 Task: Look for space in Westmont, United States from 8th August, 2023 to 15th August, 2023 for 9 adults in price range Rs.10000 to Rs.14000. Place can be shared room with 5 bedrooms having 9 beds and 5 bathrooms. Property type can be house, flat, guest house. Amenities needed are: wifi, TV, free parkinig on premises, gym, breakfast. Booking option can be shelf check-in. Required host language is English.
Action: Mouse moved to (440, 100)
Screenshot: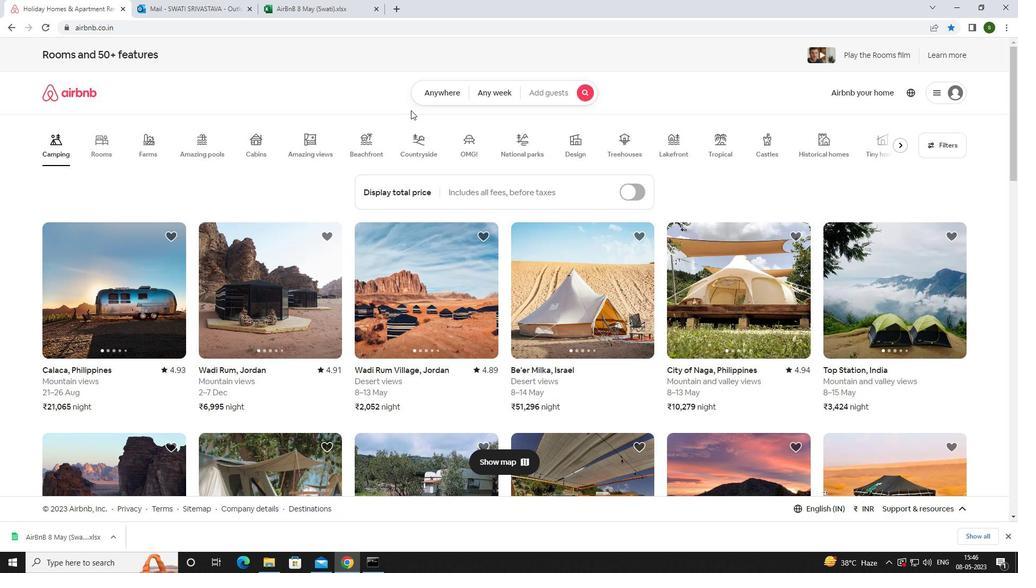 
Action: Mouse pressed left at (440, 100)
Screenshot: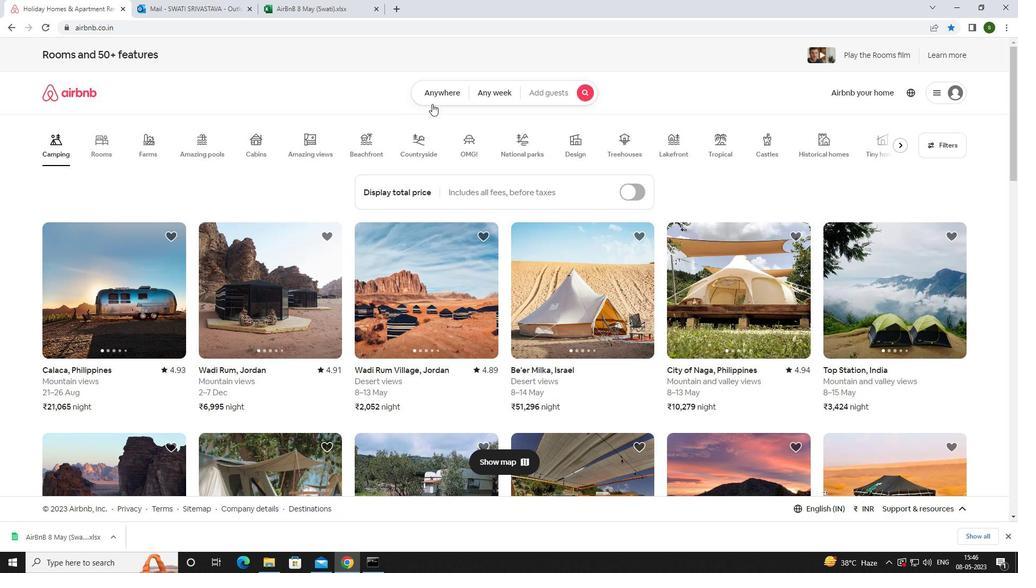 
Action: Mouse moved to (396, 132)
Screenshot: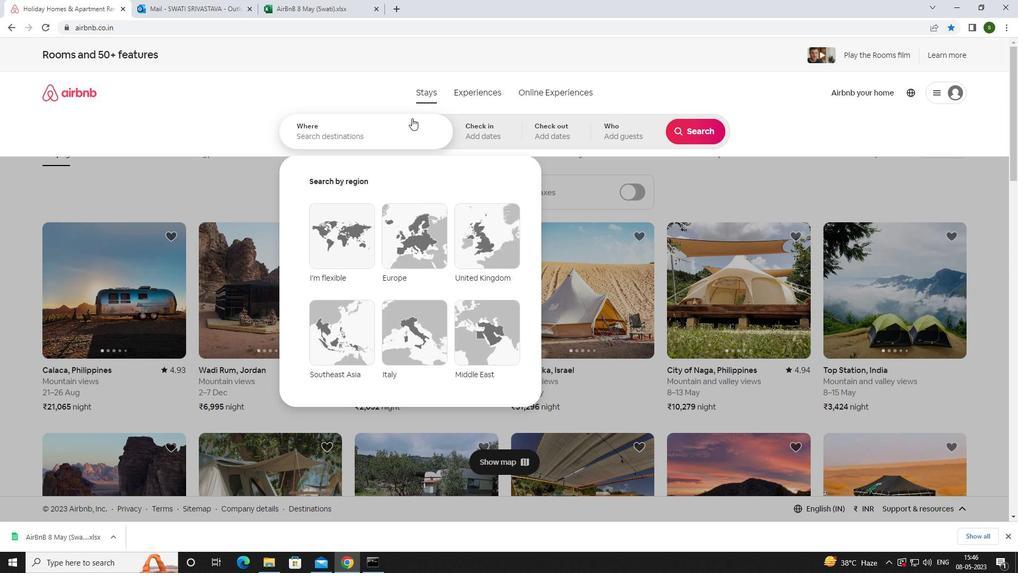 
Action: Mouse pressed left at (396, 132)
Screenshot: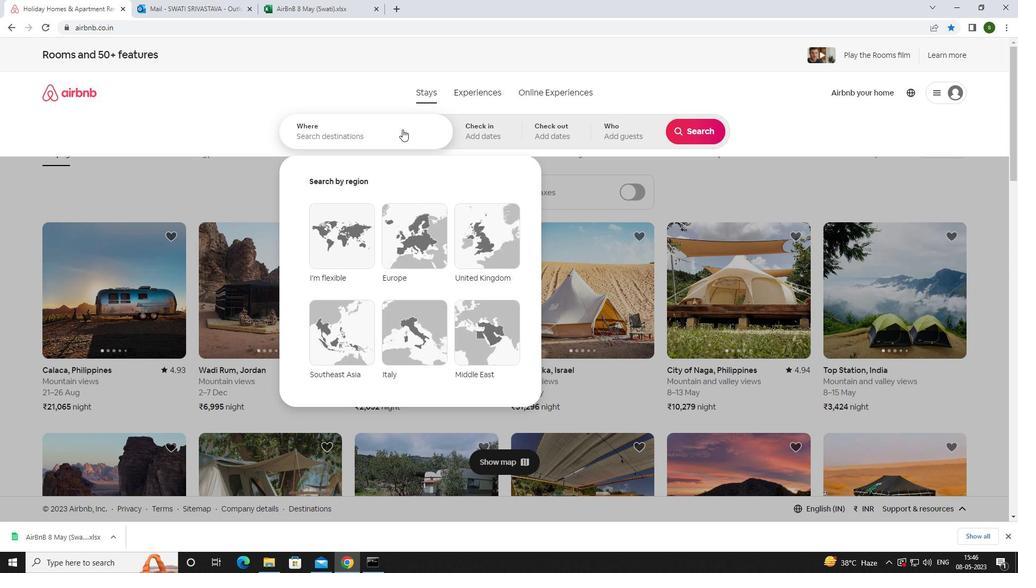 
Action: Key pressed <Key.caps_lock>w<Key.caps_lock>estmont,<Key.space><Key.caps_lock>u<Key.caps_lock>nited<Key.space><Key.caps_lock>s<Key.caps_lock>tates<Key.enter>
Screenshot: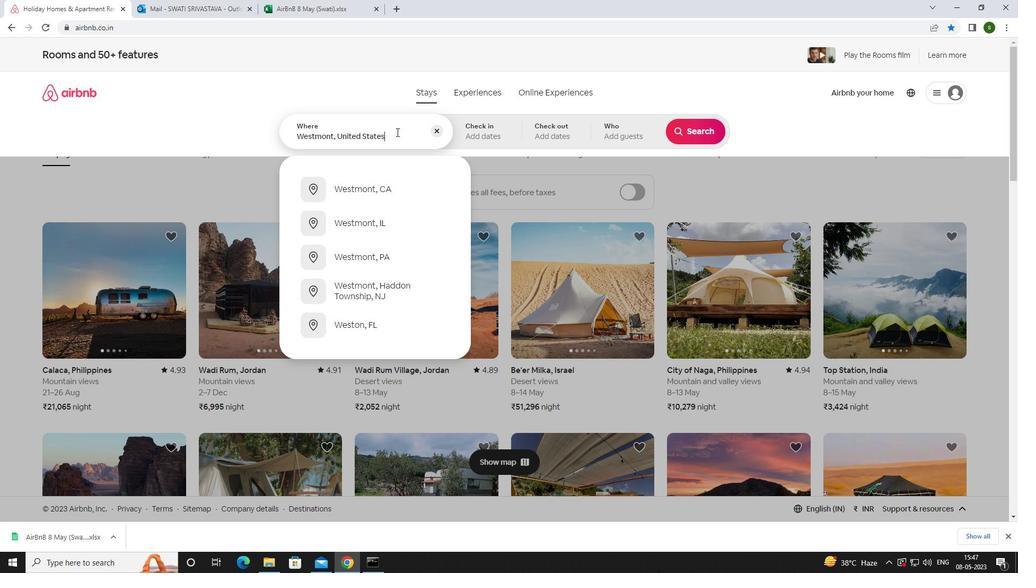 
Action: Mouse moved to (693, 218)
Screenshot: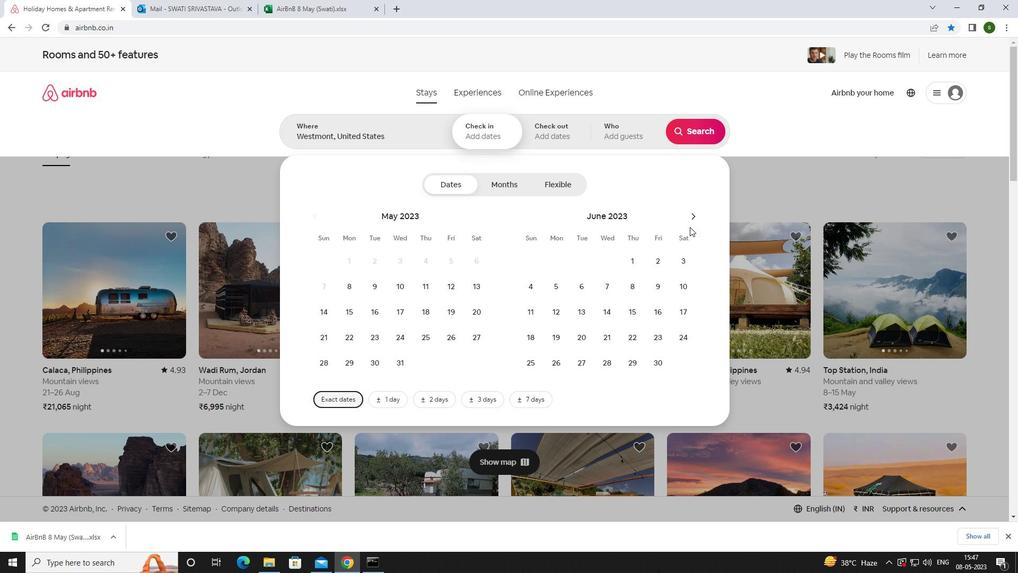 
Action: Mouse pressed left at (693, 218)
Screenshot: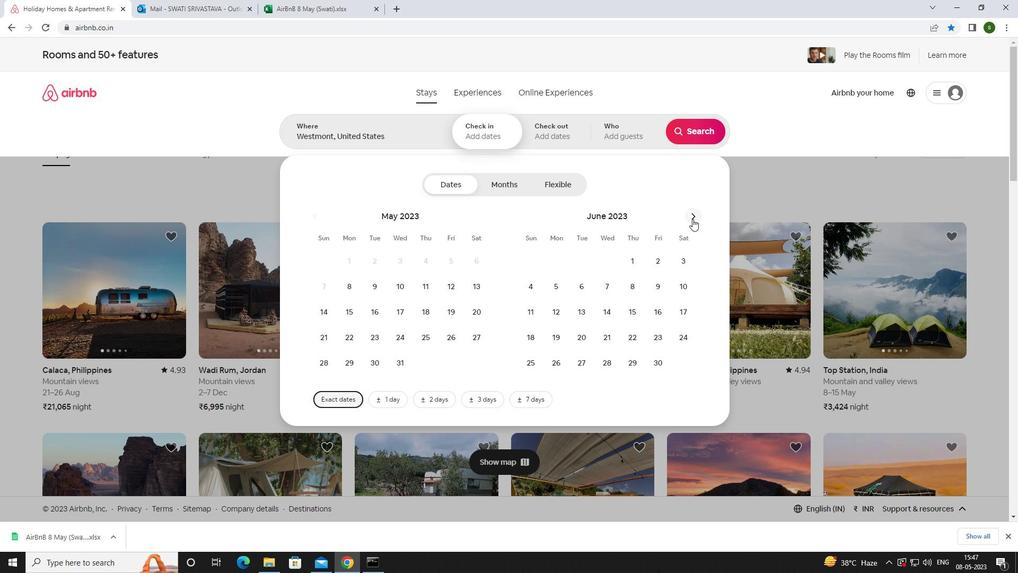 
Action: Mouse pressed left at (693, 218)
Screenshot: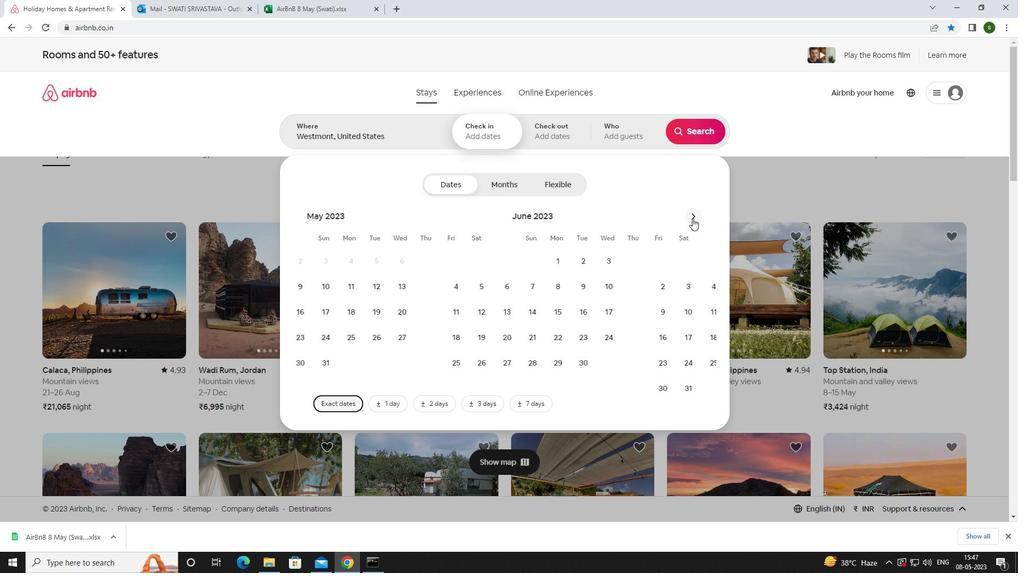 
Action: Mouse moved to (587, 289)
Screenshot: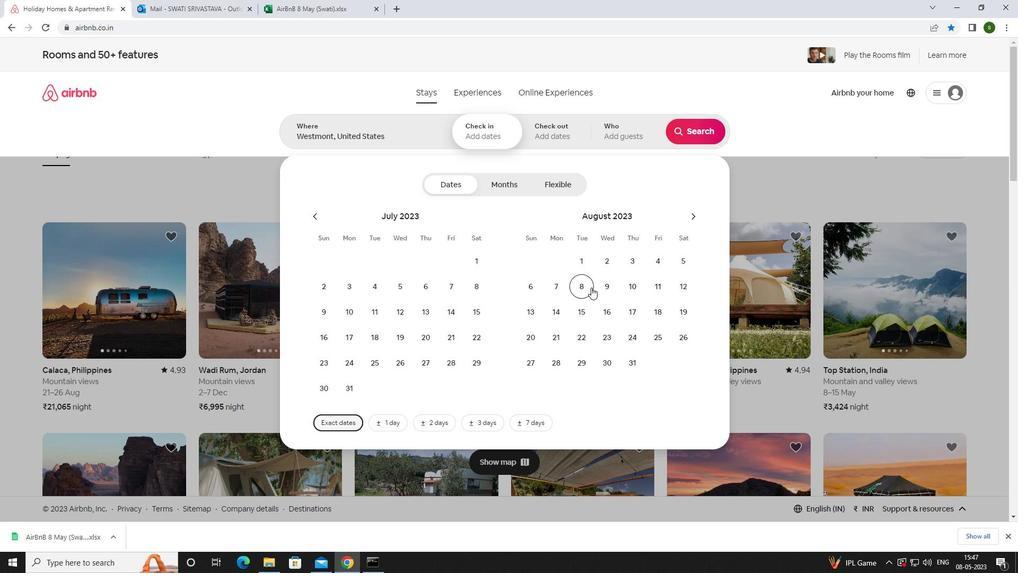 
Action: Mouse pressed left at (587, 289)
Screenshot: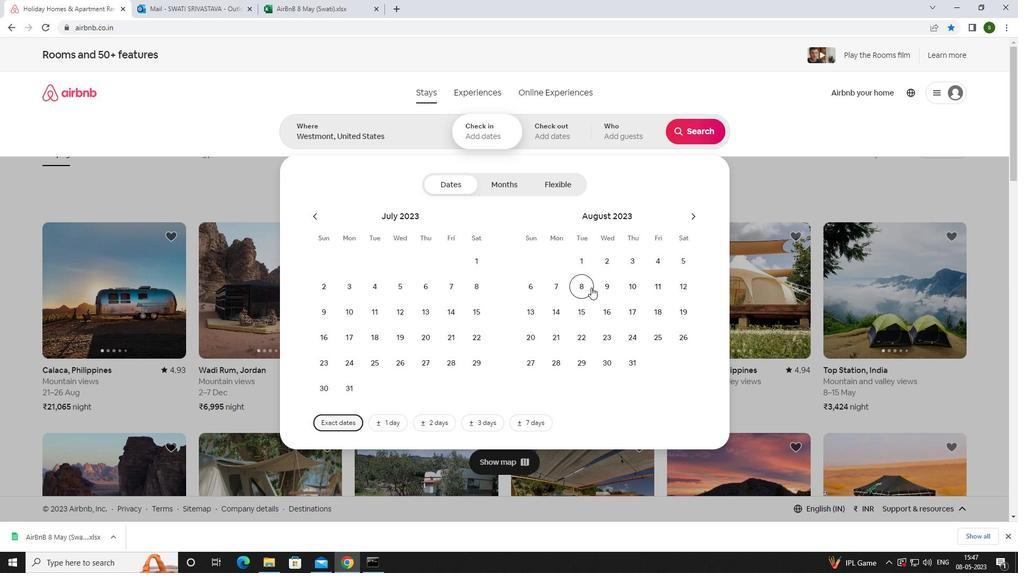 
Action: Mouse moved to (583, 313)
Screenshot: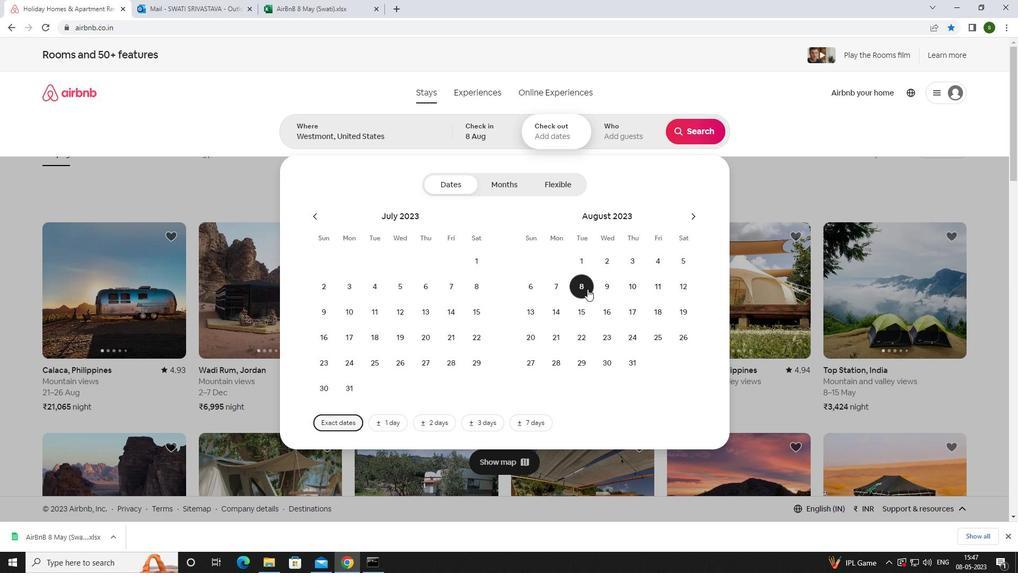 
Action: Mouse pressed left at (583, 313)
Screenshot: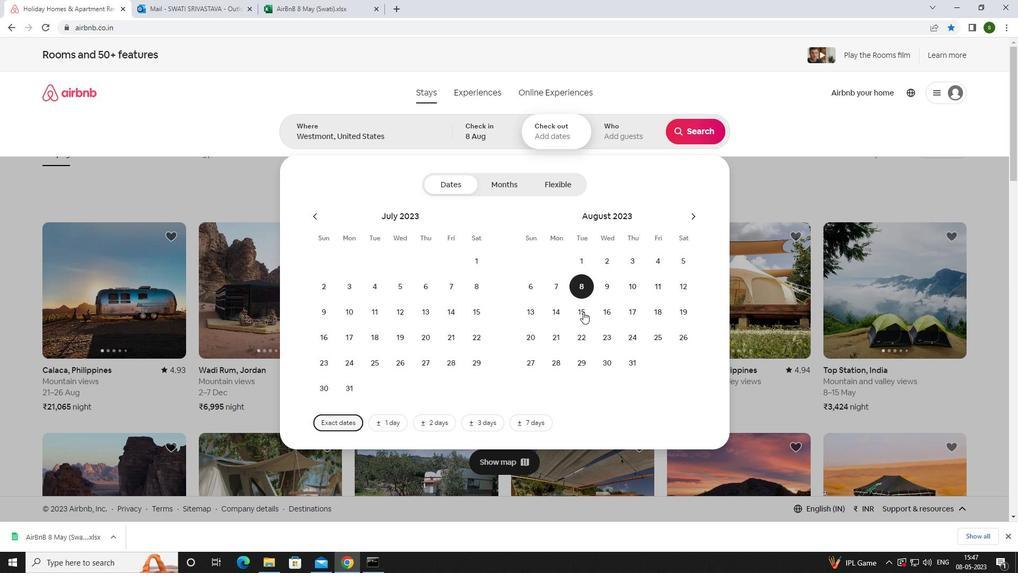 
Action: Mouse moved to (617, 132)
Screenshot: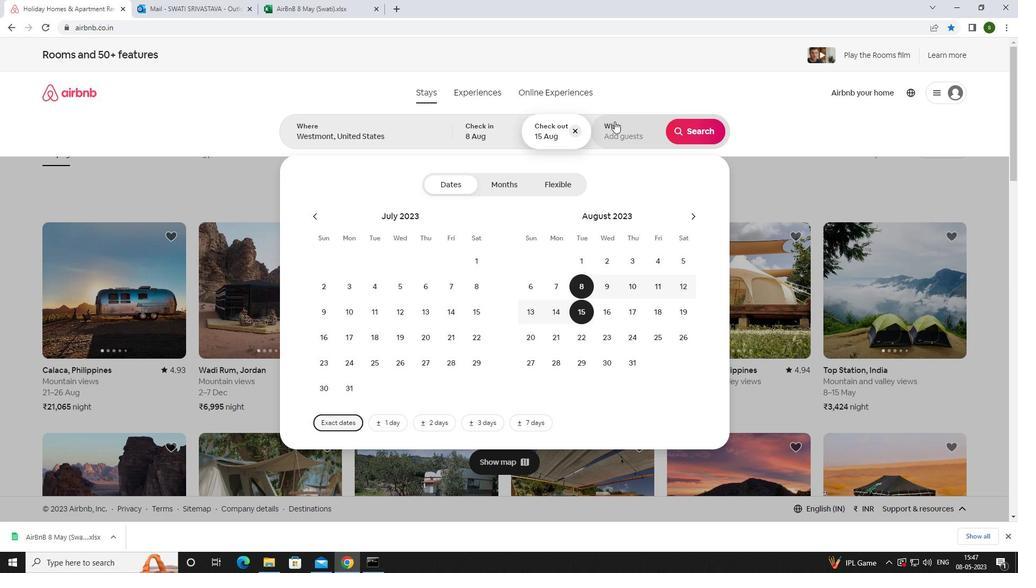 
Action: Mouse pressed left at (617, 132)
Screenshot: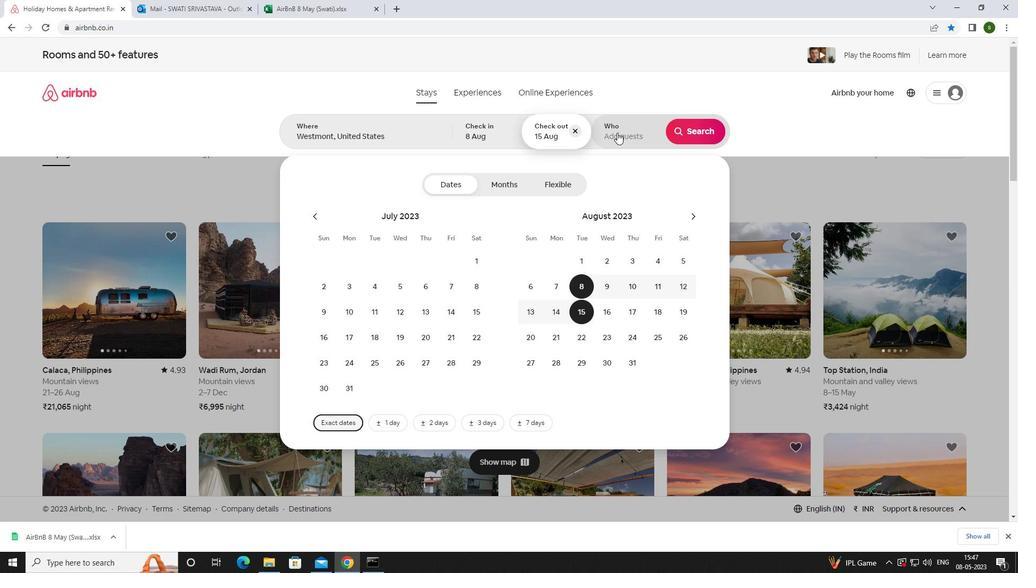
Action: Mouse moved to (702, 187)
Screenshot: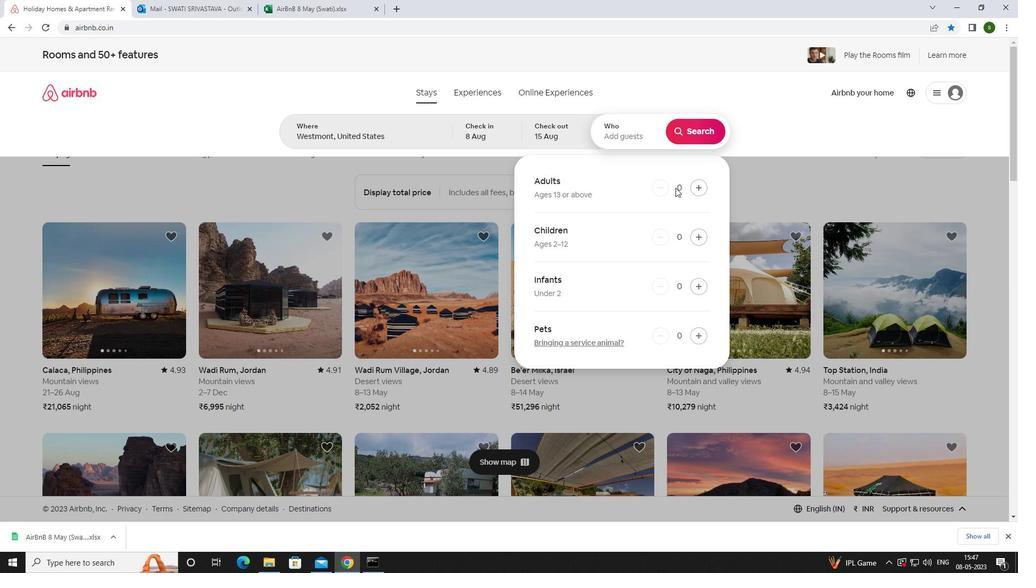 
Action: Mouse pressed left at (702, 187)
Screenshot: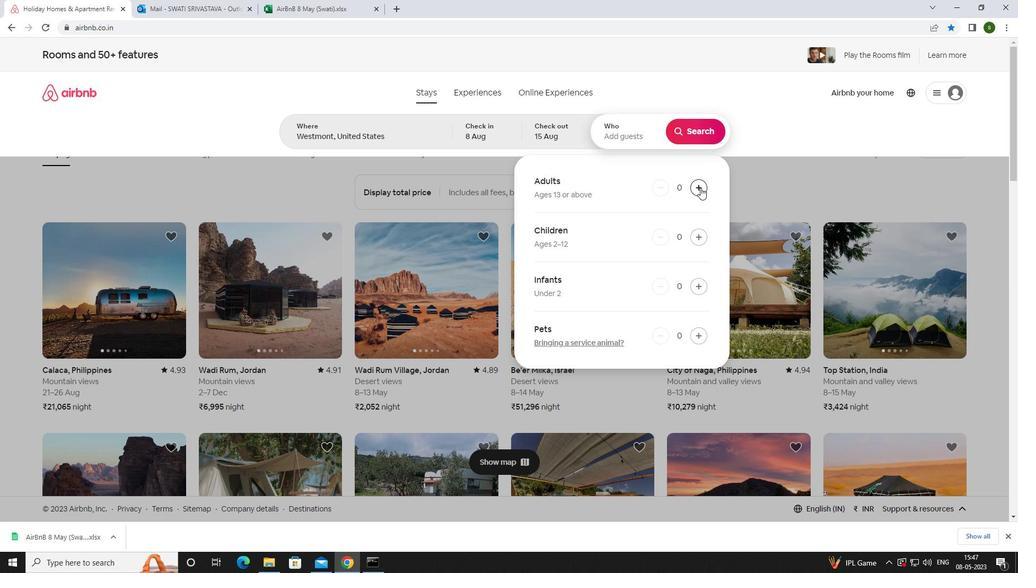 
Action: Mouse pressed left at (702, 187)
Screenshot: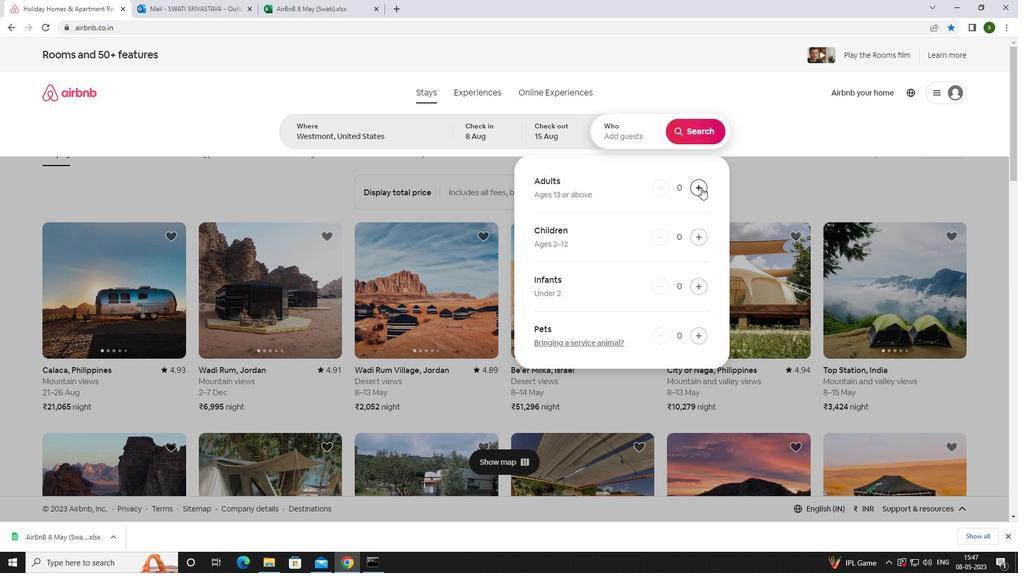 
Action: Mouse pressed left at (702, 187)
Screenshot: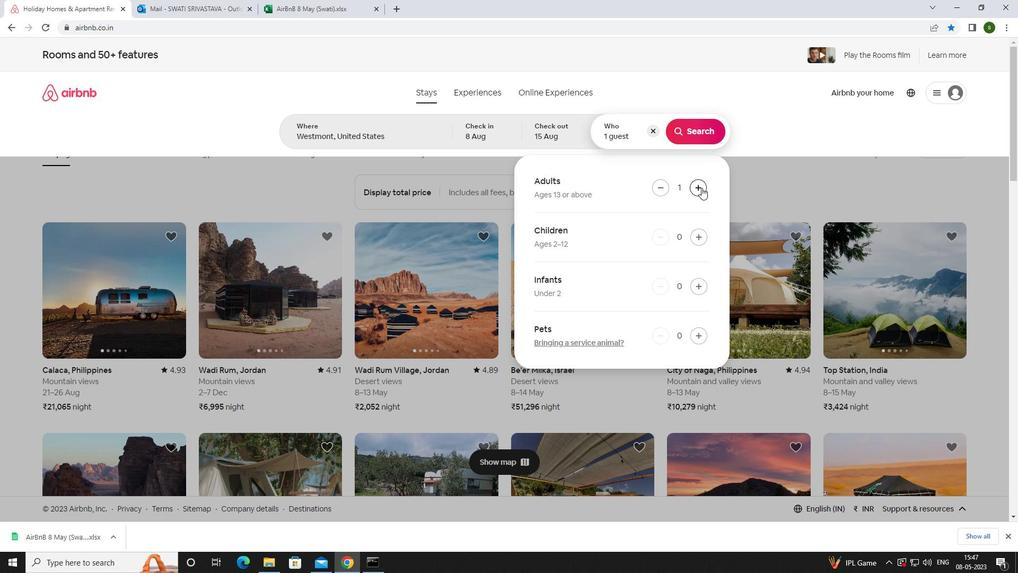 
Action: Mouse pressed left at (702, 187)
Screenshot: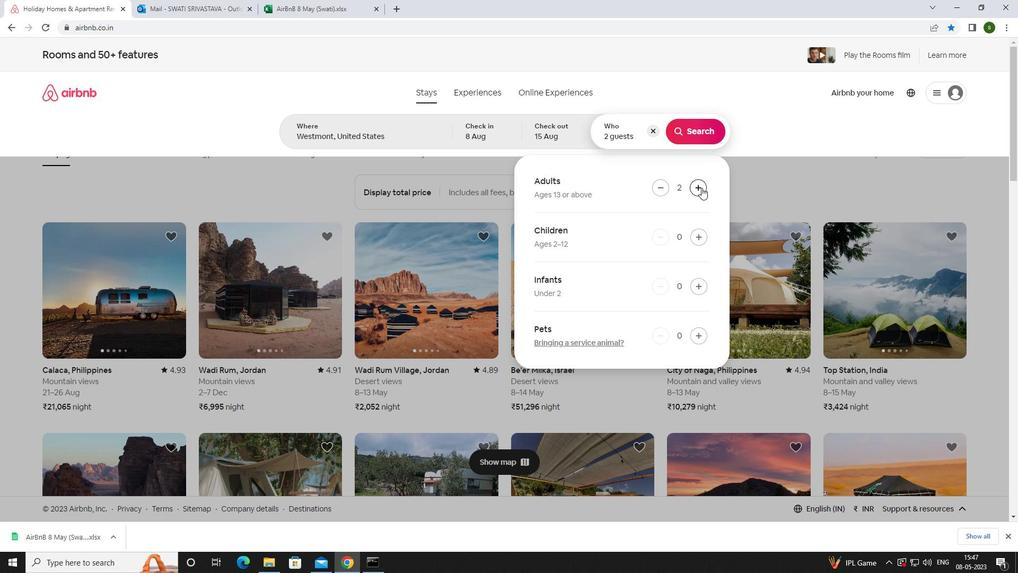 
Action: Mouse pressed left at (702, 187)
Screenshot: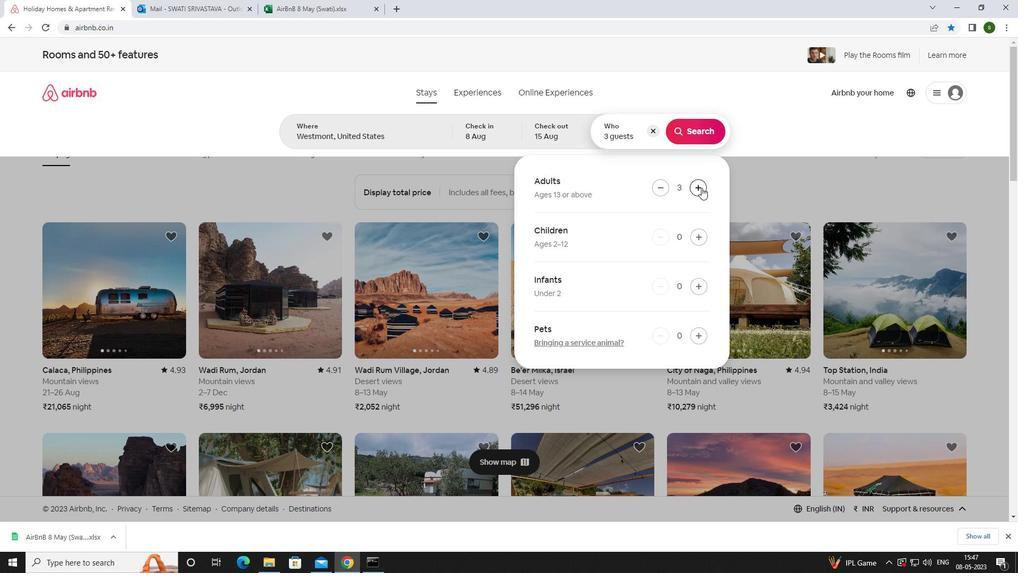 
Action: Mouse pressed left at (702, 187)
Screenshot: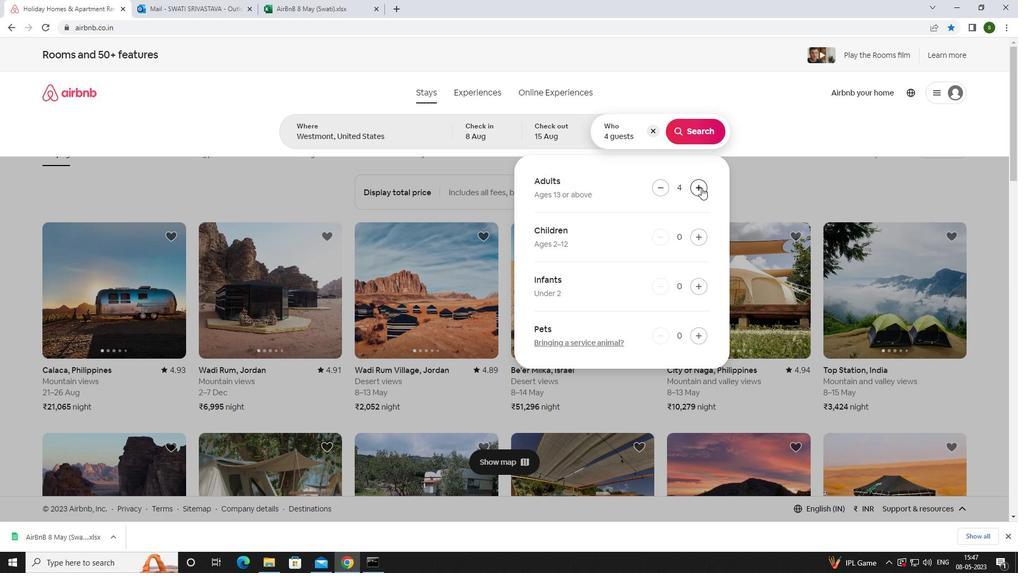 
Action: Mouse pressed left at (702, 187)
Screenshot: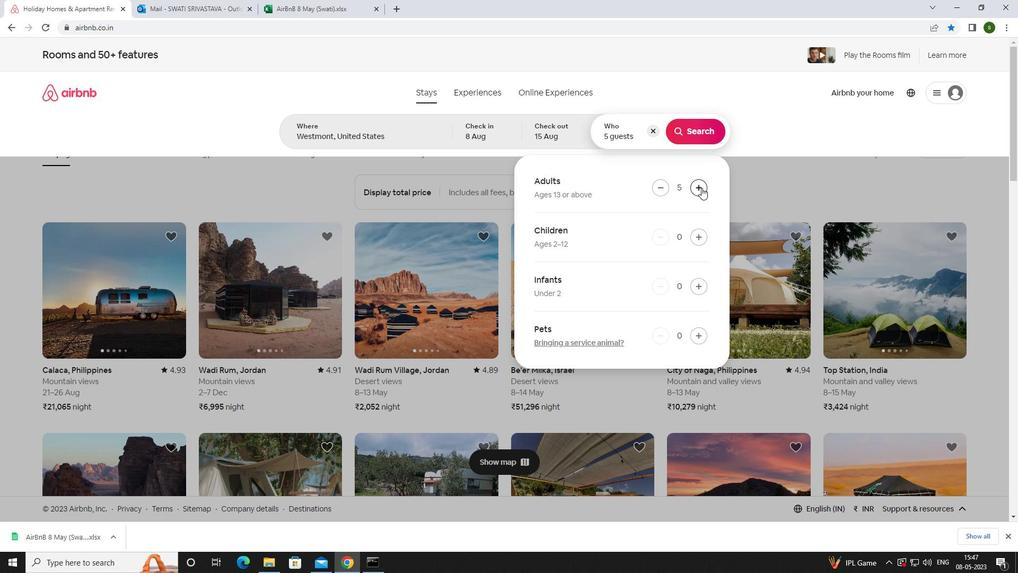 
Action: Mouse pressed left at (702, 187)
Screenshot: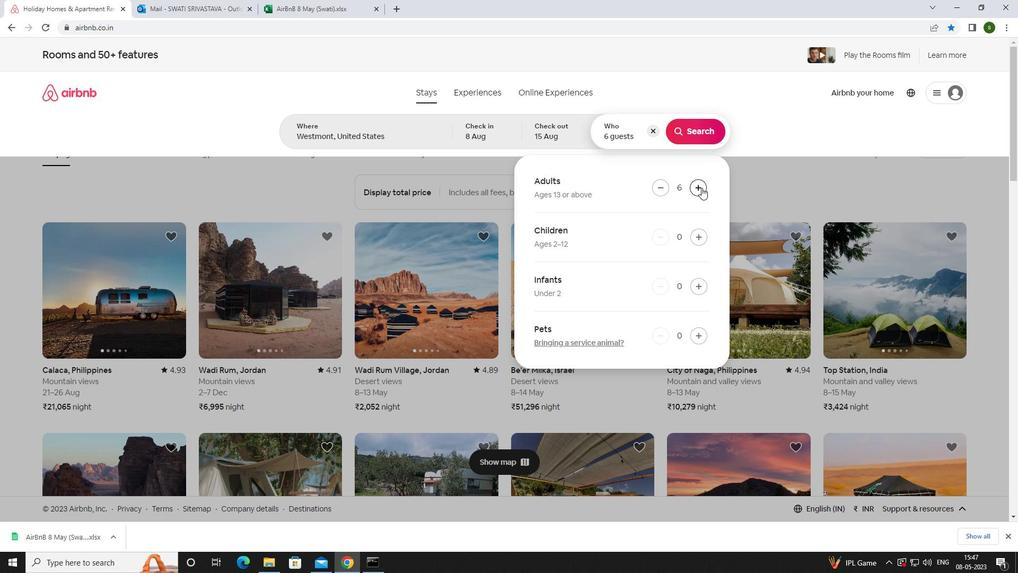 
Action: Mouse pressed left at (702, 187)
Screenshot: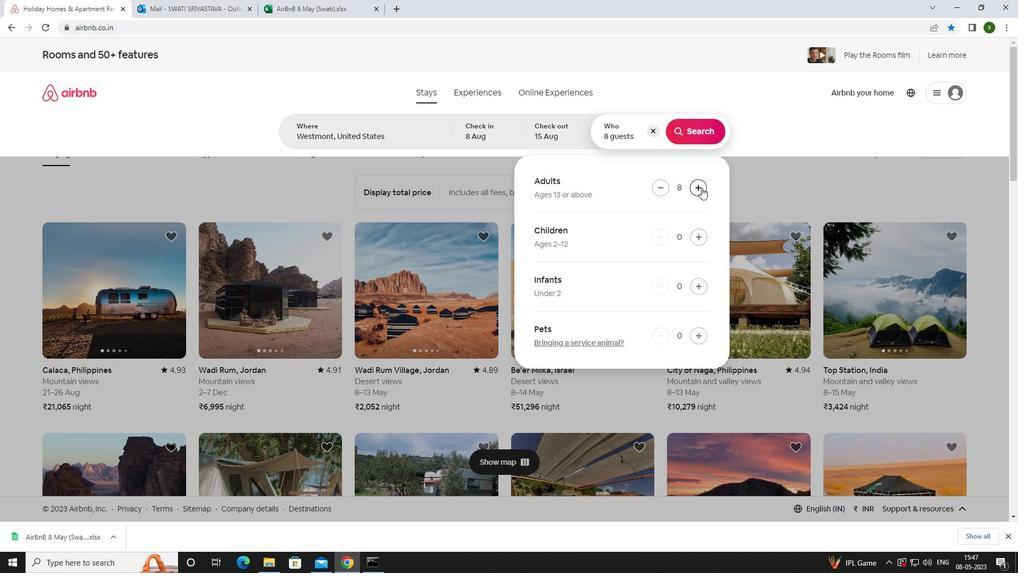 
Action: Mouse moved to (695, 124)
Screenshot: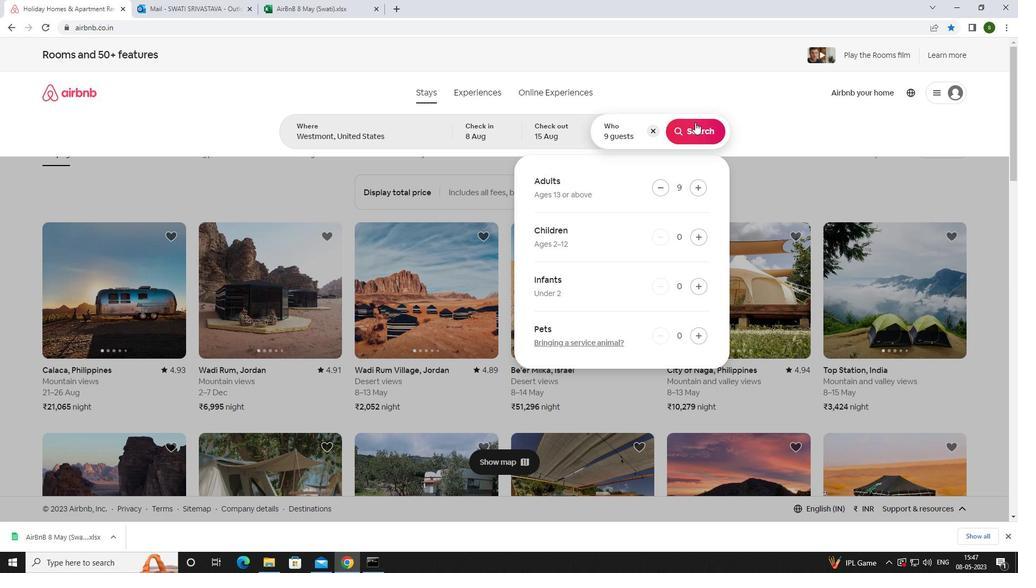 
Action: Mouse pressed left at (695, 124)
Screenshot: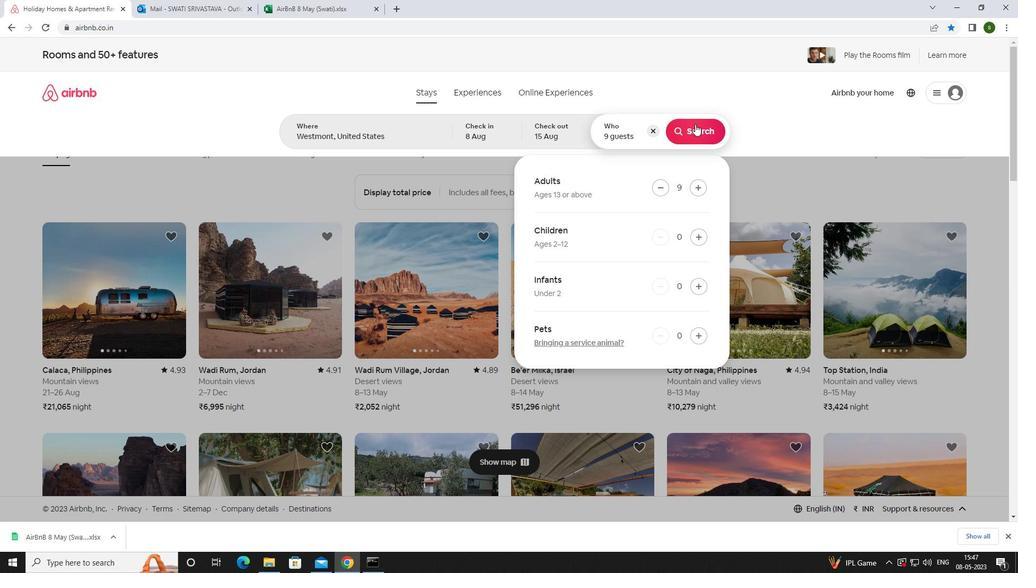 
Action: Mouse moved to (948, 104)
Screenshot: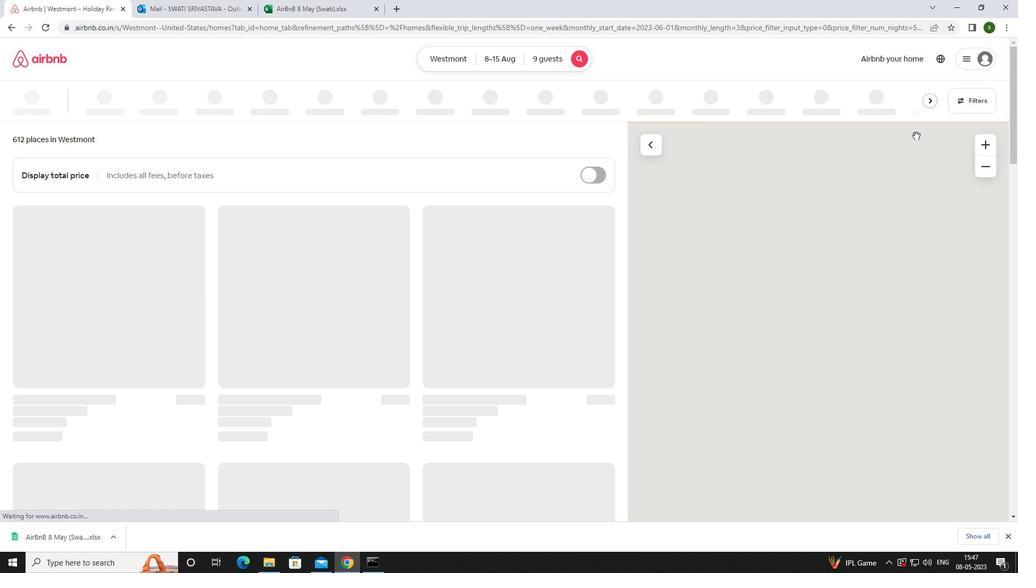 
Action: Mouse pressed left at (948, 104)
Screenshot: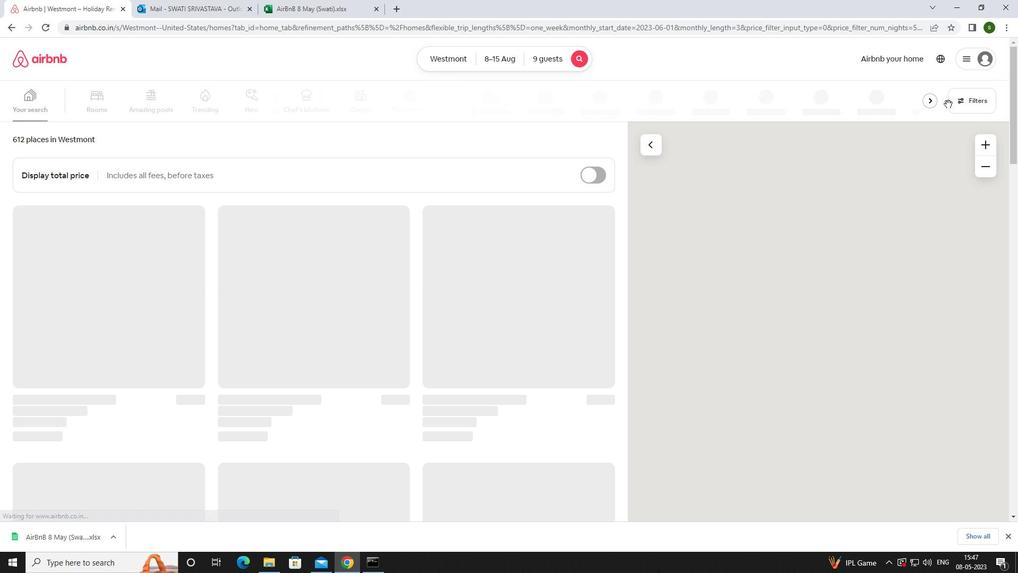 
Action: Mouse moved to (434, 355)
Screenshot: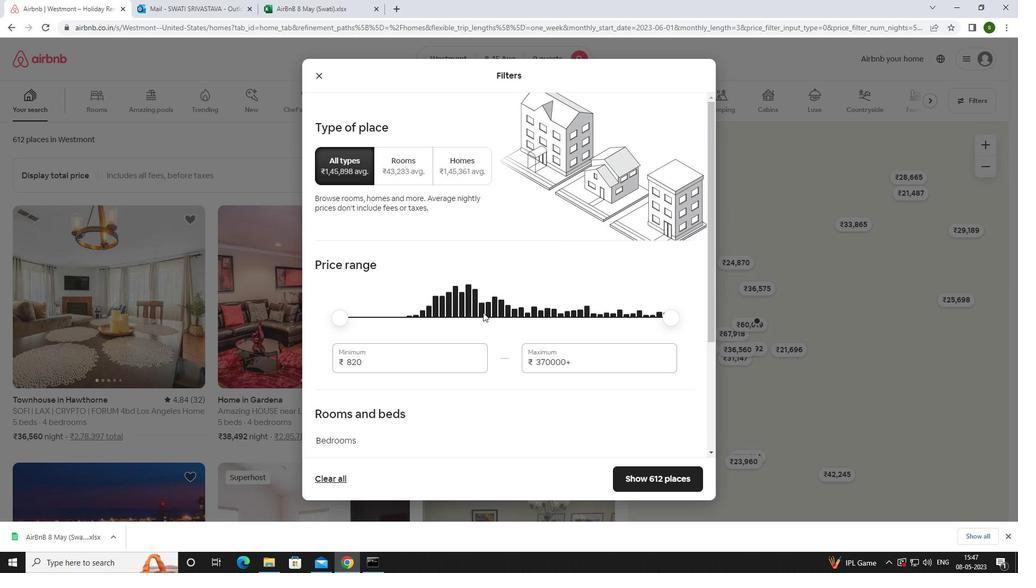 
Action: Mouse pressed left at (434, 355)
Screenshot: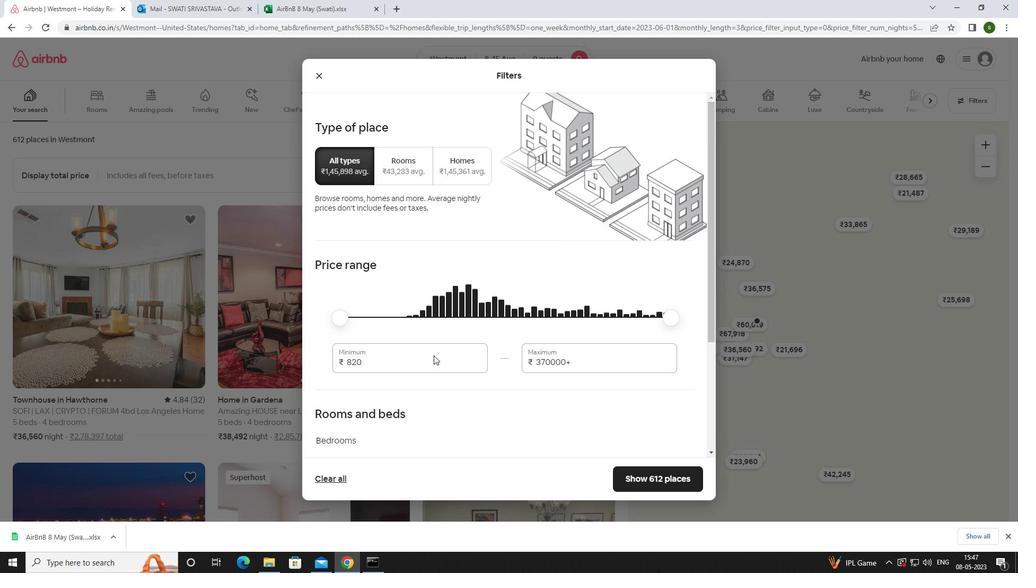 
Action: Key pressed <Key.backspace><Key.backspace><Key.backspace><Key.backspace>10000
Screenshot: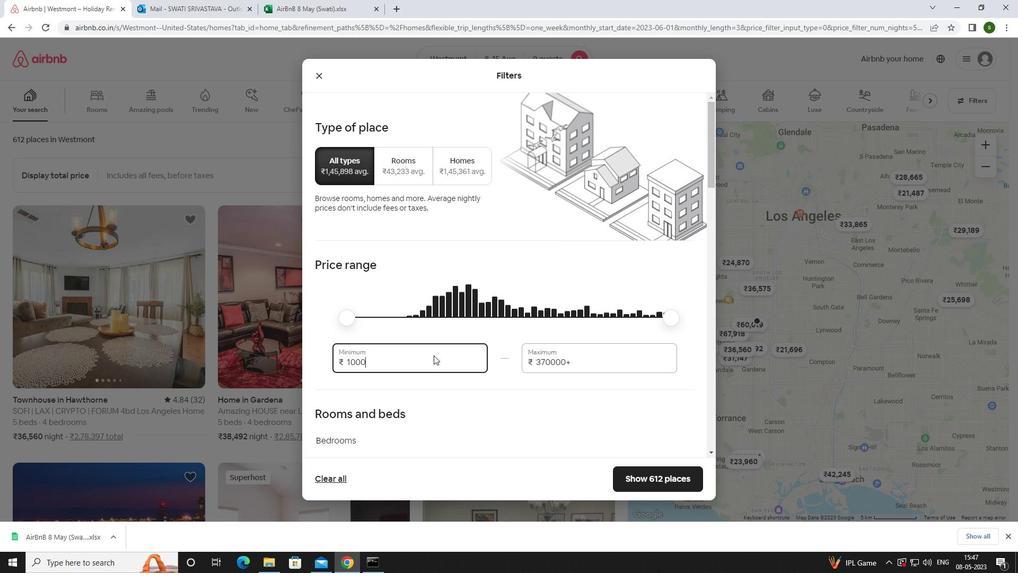 
Action: Mouse moved to (595, 356)
Screenshot: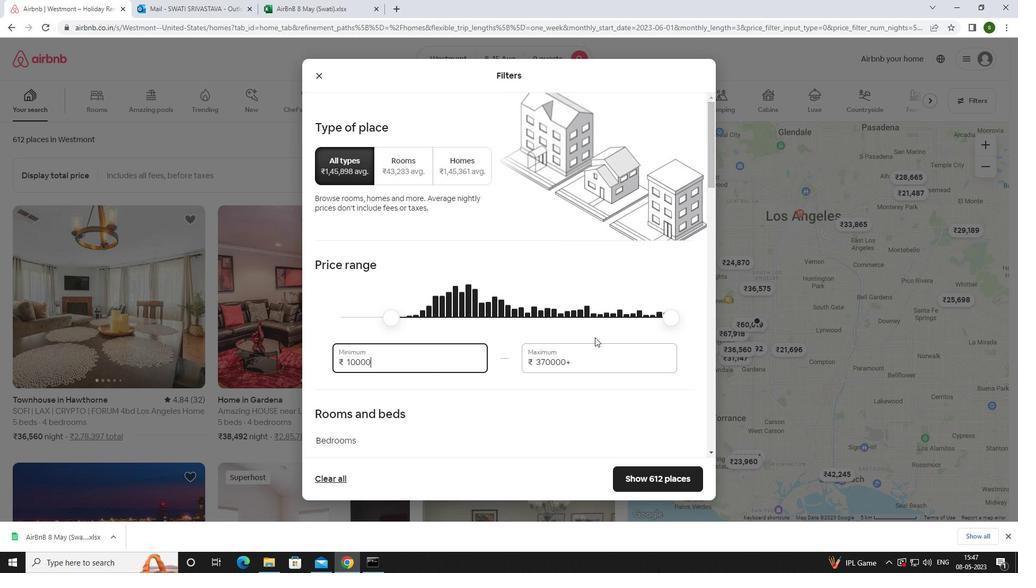 
Action: Mouse pressed left at (595, 356)
Screenshot: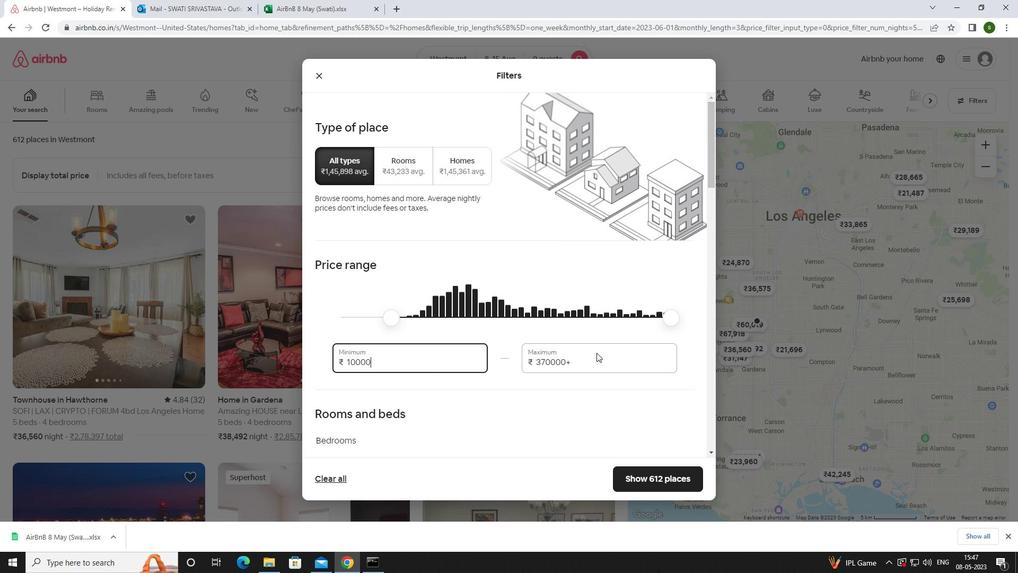 
Action: Key pressed <Key.backspace><Key.backspace><Key.backspace><Key.backspace><Key.backspace><Key.backspace><Key.backspace><Key.backspace><Key.backspace><Key.backspace><Key.backspace><Key.backspace><Key.backspace><Key.backspace>14000
Screenshot: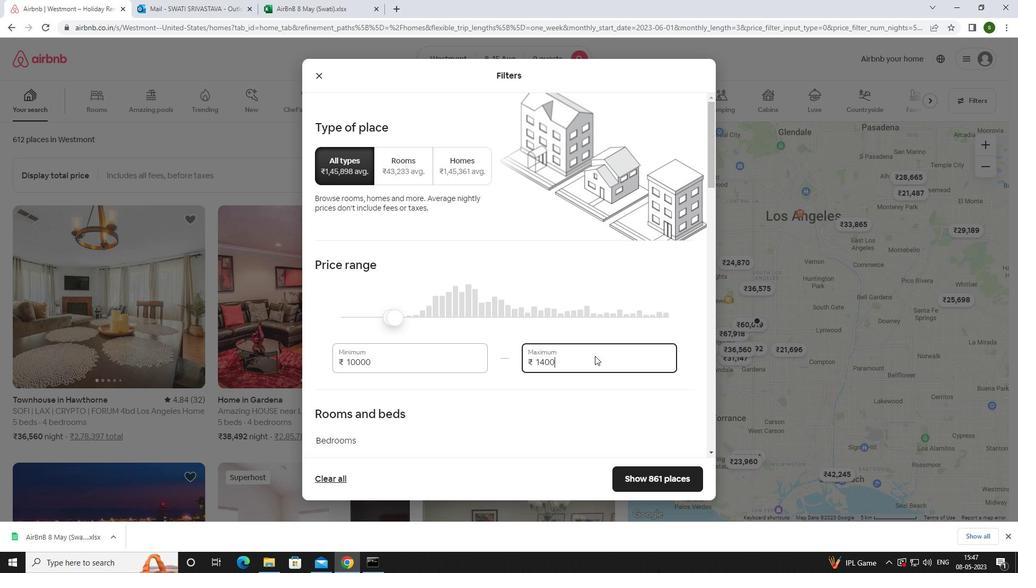 
Action: Mouse moved to (533, 342)
Screenshot: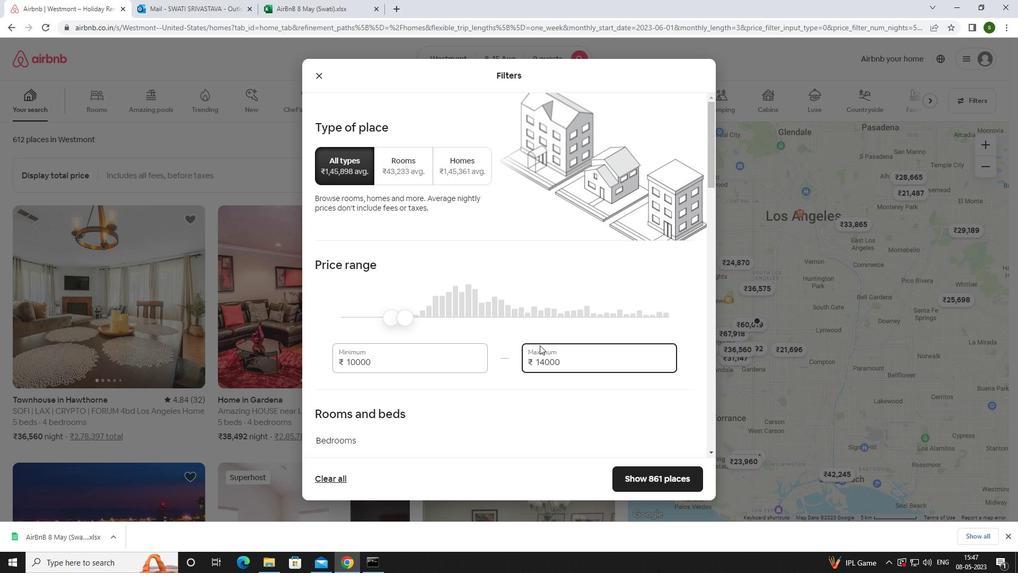 
Action: Mouse scrolled (533, 341) with delta (0, 0)
Screenshot: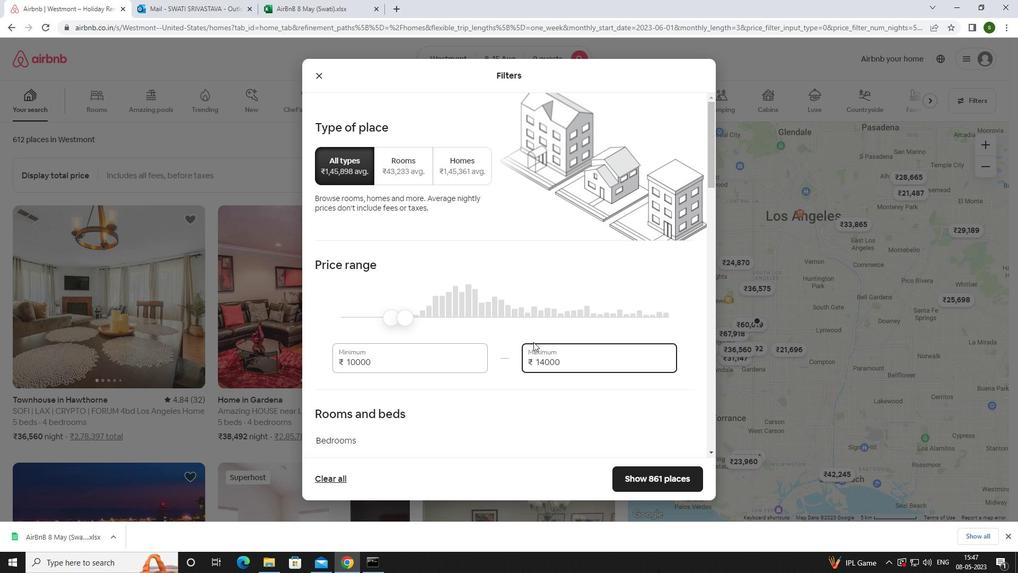 
Action: Mouse scrolled (533, 341) with delta (0, 0)
Screenshot: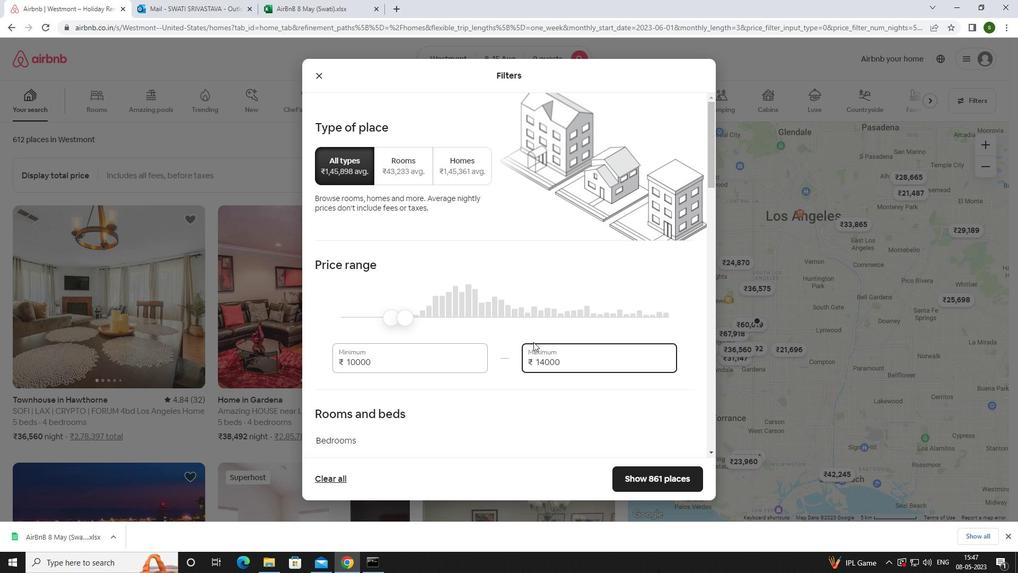 
Action: Mouse scrolled (533, 341) with delta (0, 0)
Screenshot: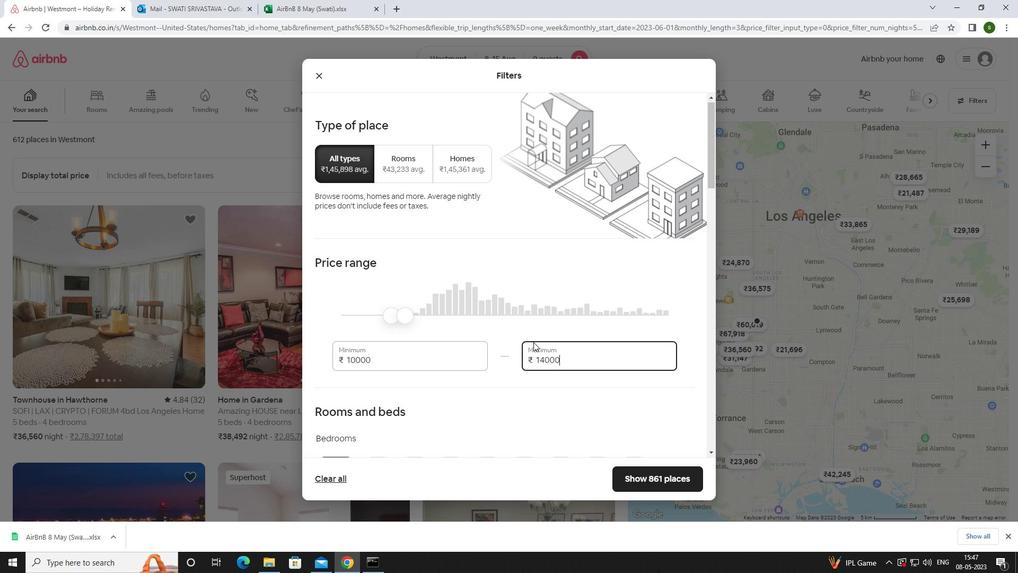 
Action: Mouse scrolled (533, 341) with delta (0, 0)
Screenshot: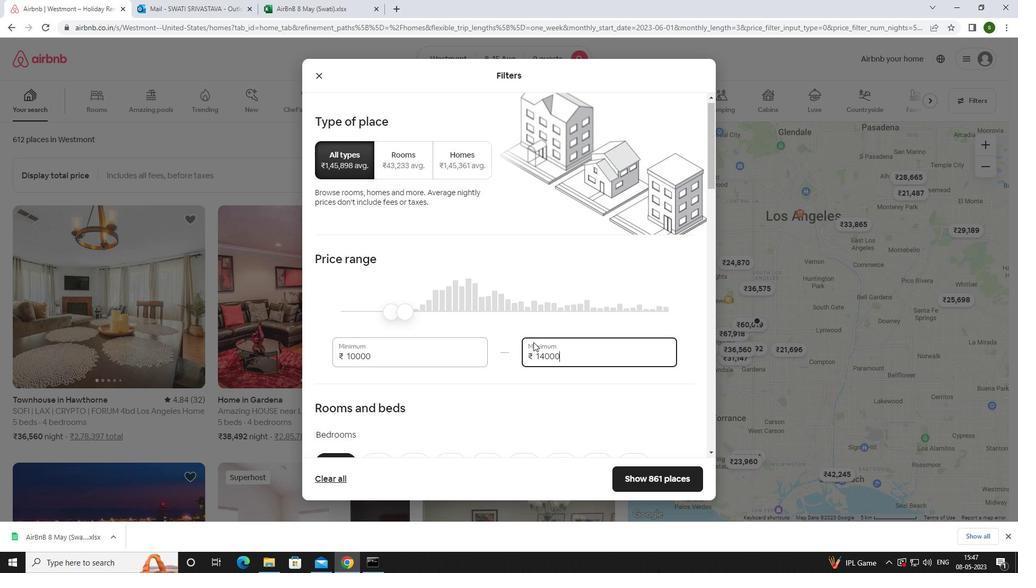 
Action: Mouse moved to (530, 248)
Screenshot: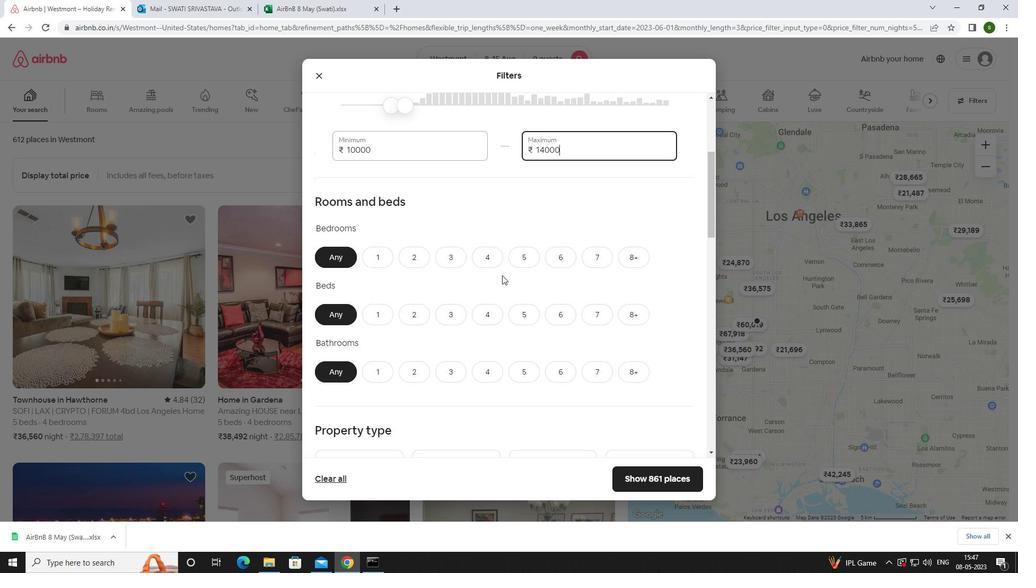 
Action: Mouse pressed left at (530, 248)
Screenshot: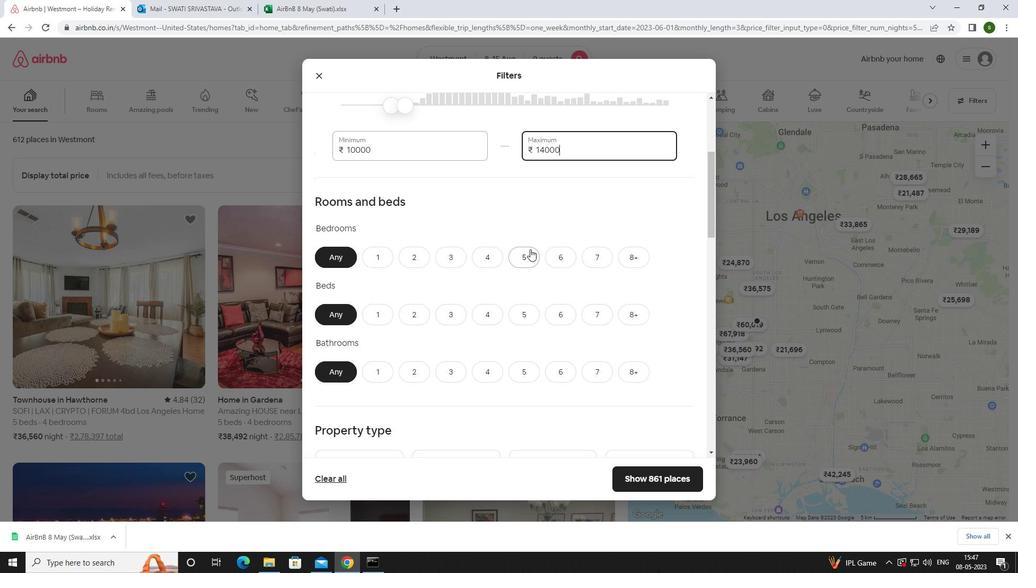 
Action: Mouse moved to (635, 310)
Screenshot: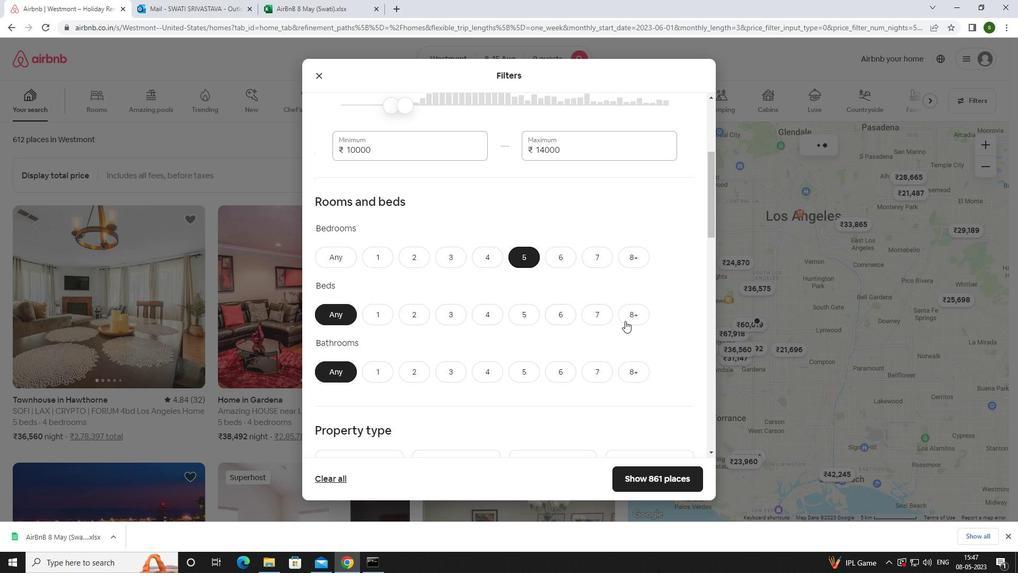 
Action: Mouse pressed left at (635, 310)
Screenshot: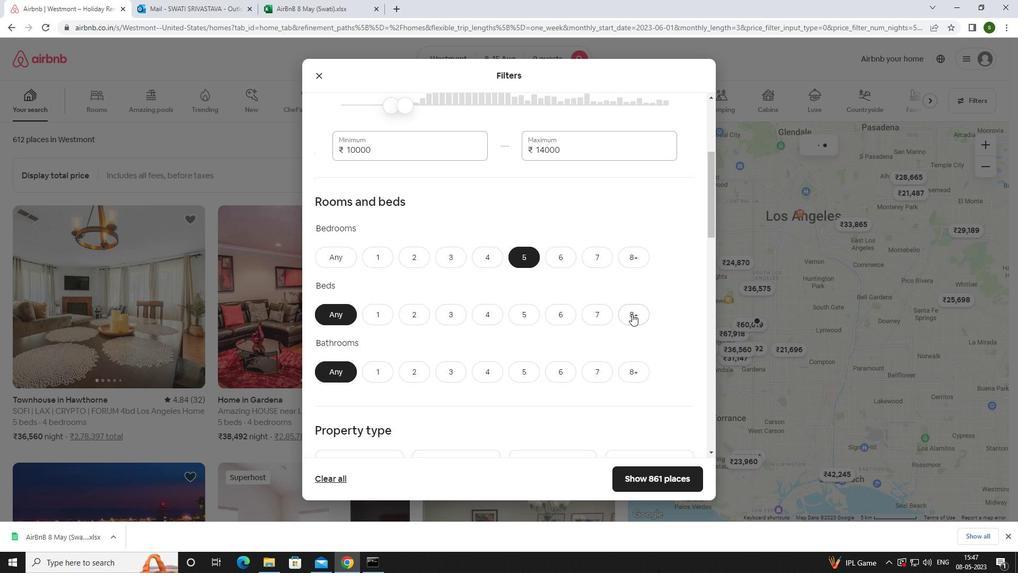 
Action: Mouse moved to (515, 370)
Screenshot: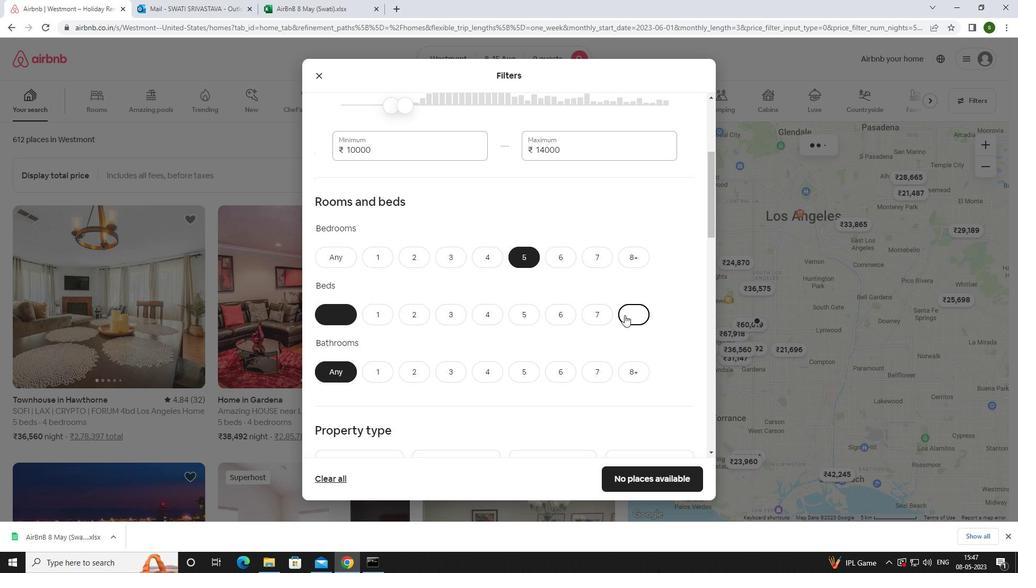 
Action: Mouse pressed left at (515, 370)
Screenshot: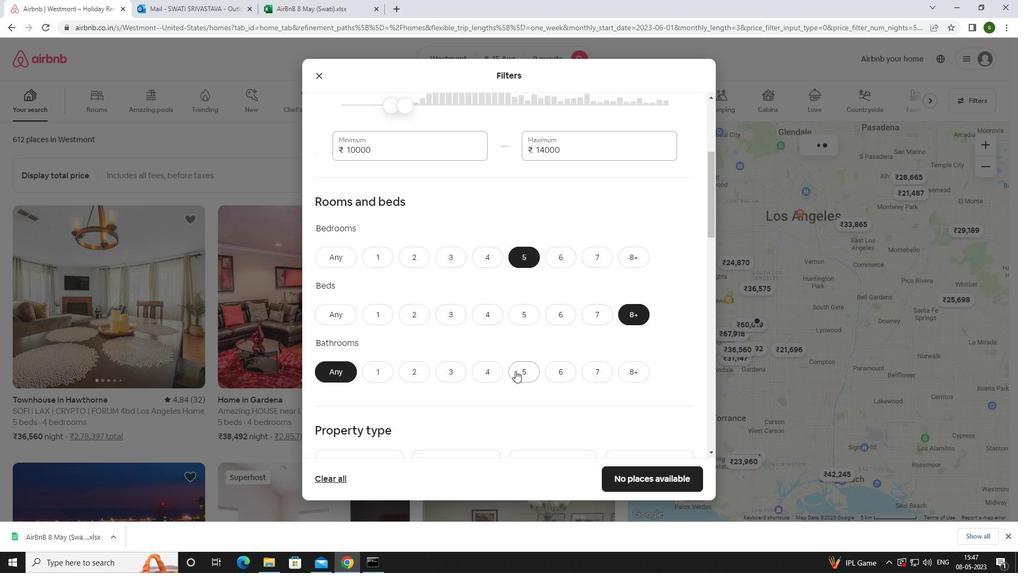 
Action: Mouse scrolled (515, 370) with delta (0, 0)
Screenshot: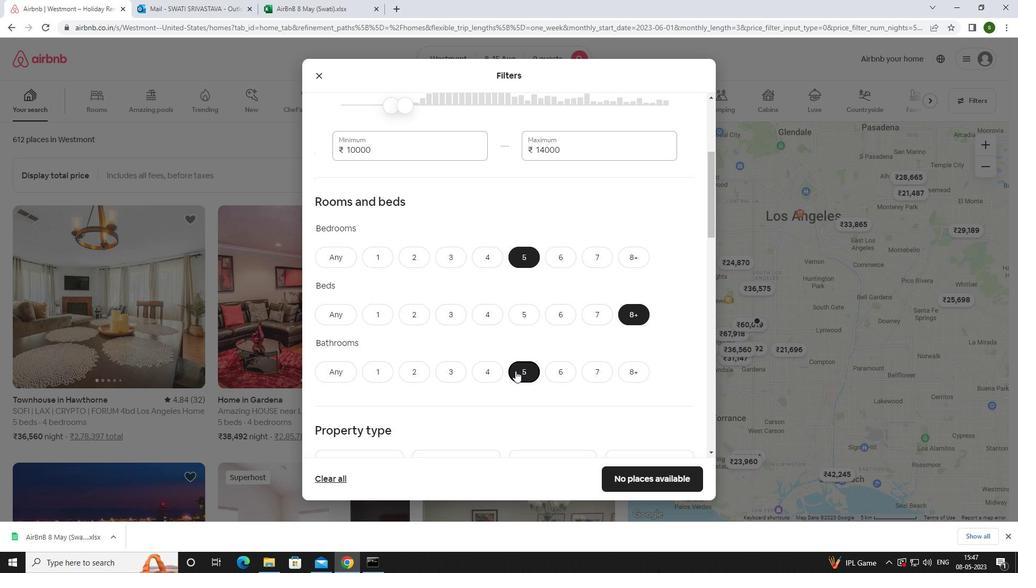 
Action: Mouse scrolled (515, 370) with delta (0, 0)
Screenshot: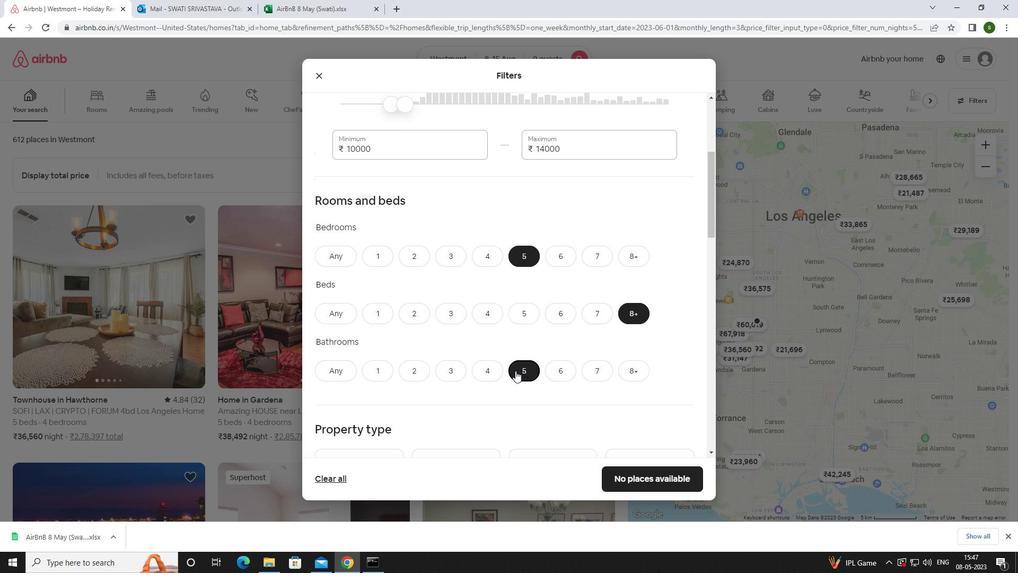 
Action: Mouse scrolled (515, 370) with delta (0, 0)
Screenshot: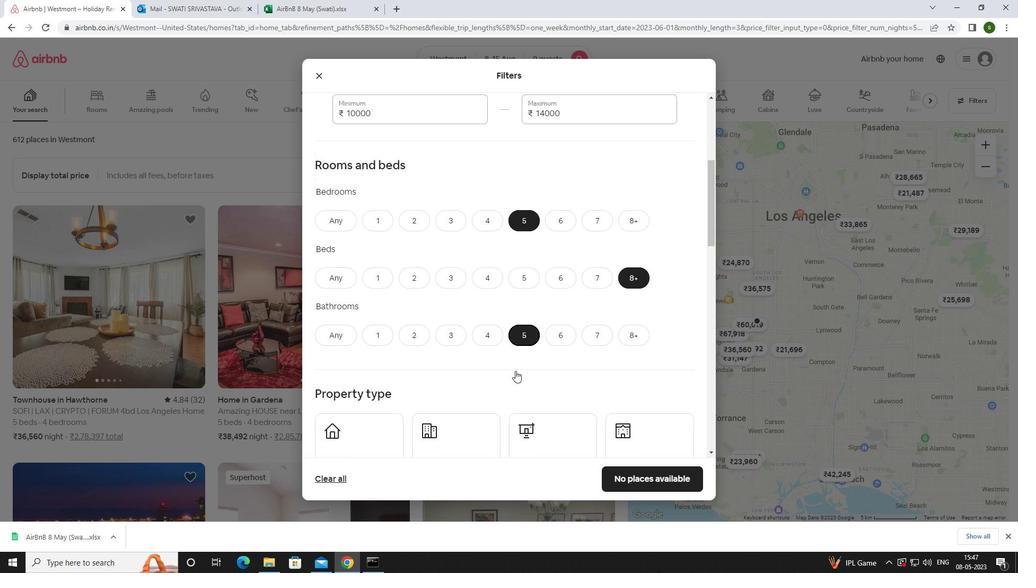 
Action: Mouse moved to (362, 313)
Screenshot: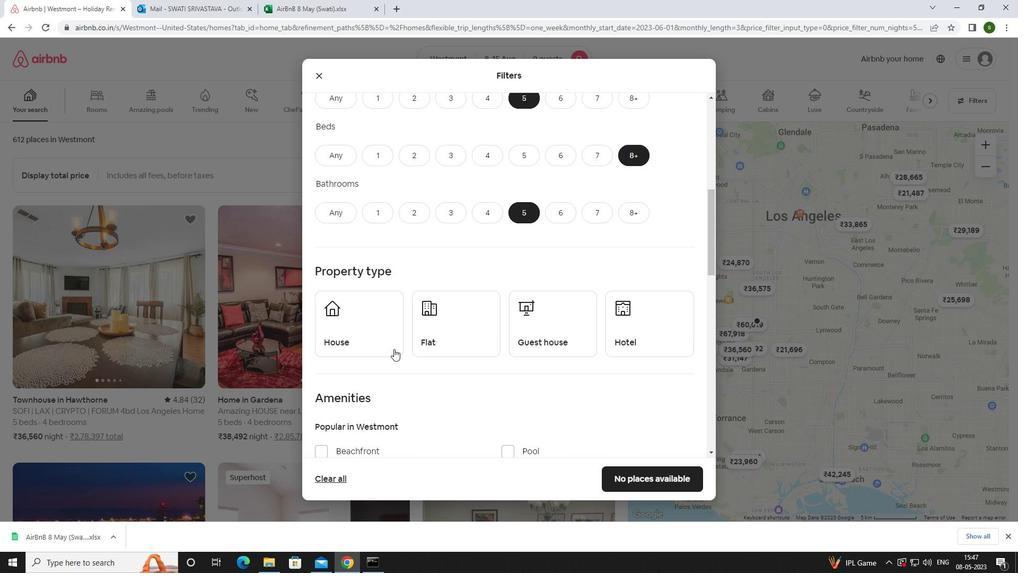 
Action: Mouse pressed left at (362, 313)
Screenshot: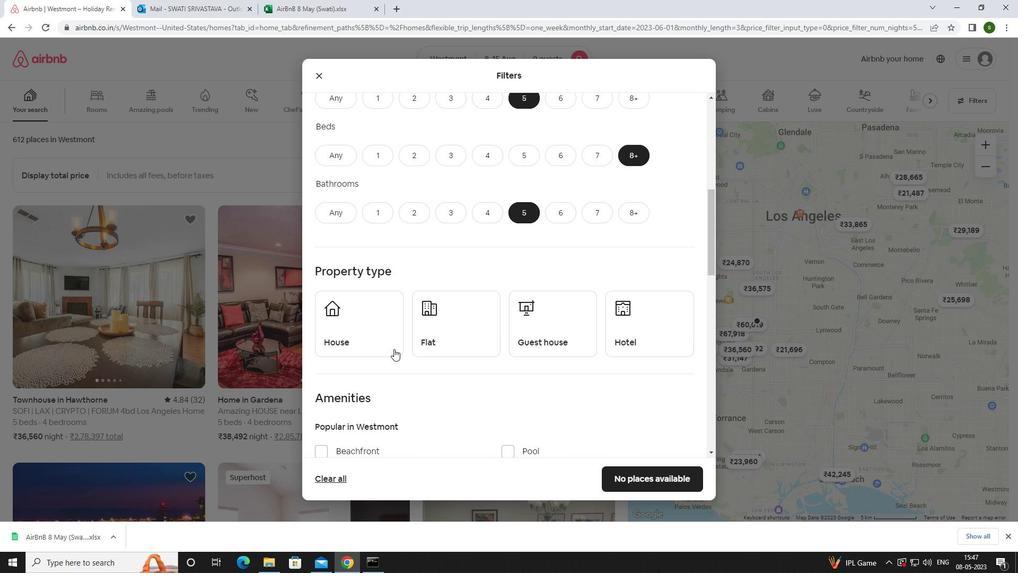 
Action: Mouse moved to (468, 333)
Screenshot: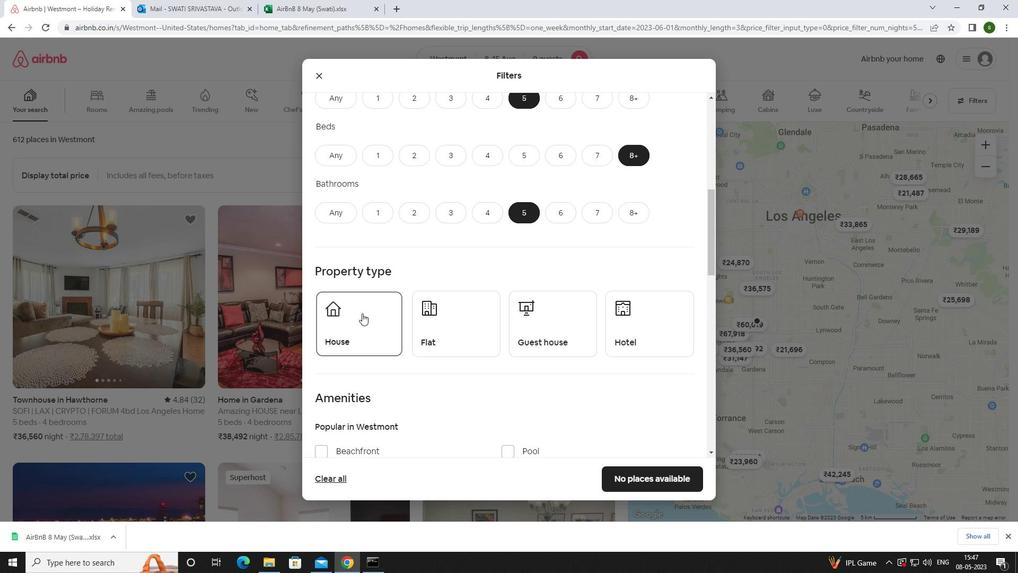 
Action: Mouse pressed left at (468, 333)
Screenshot: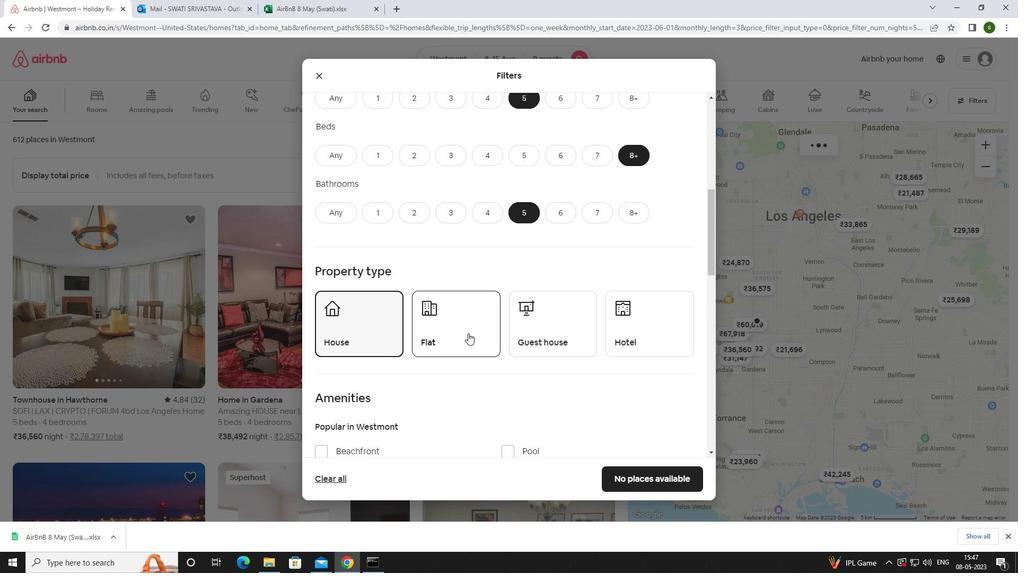 
Action: Mouse moved to (552, 313)
Screenshot: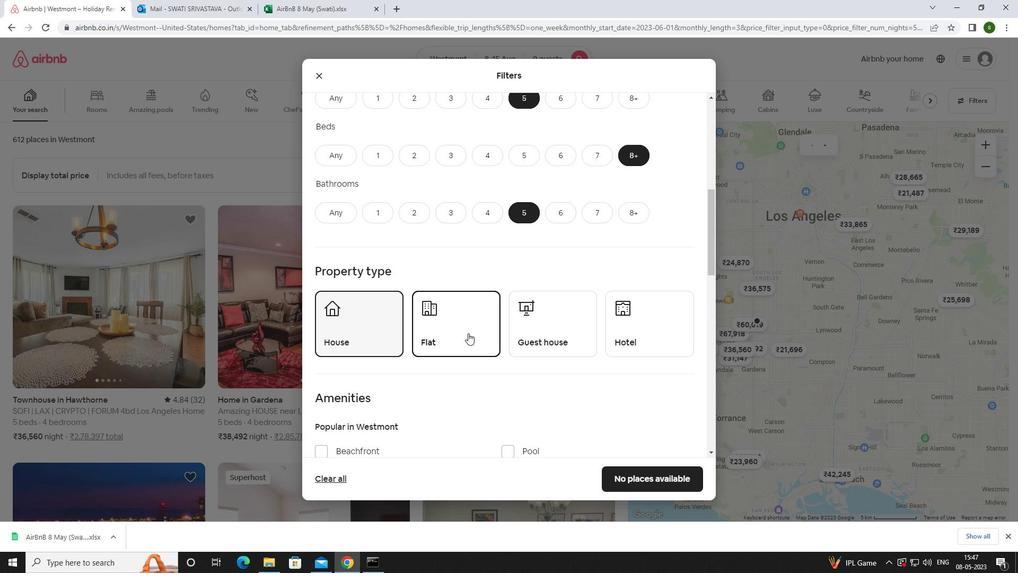 
Action: Mouse pressed left at (552, 313)
Screenshot: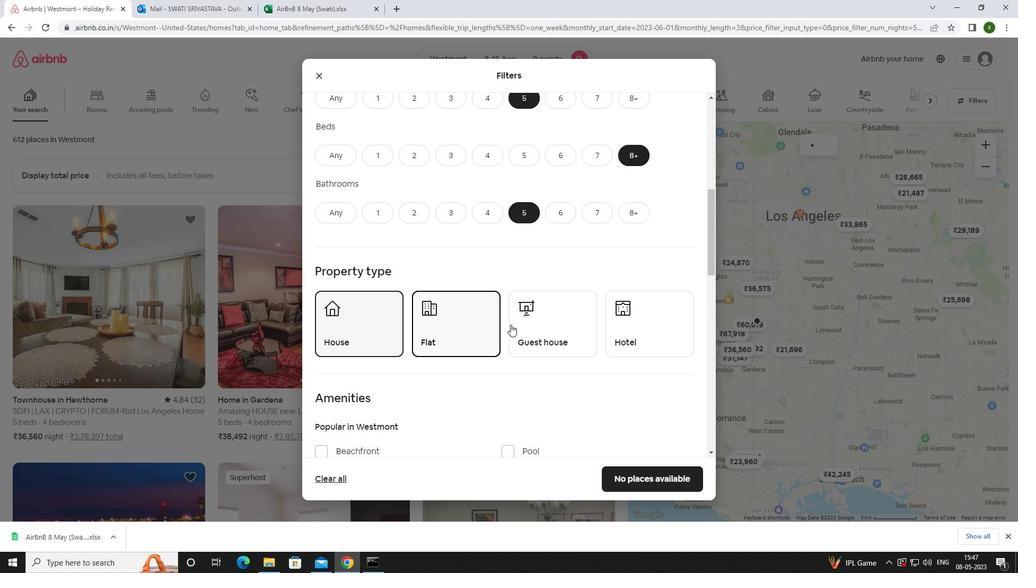 
Action: Mouse scrolled (552, 313) with delta (0, 0)
Screenshot: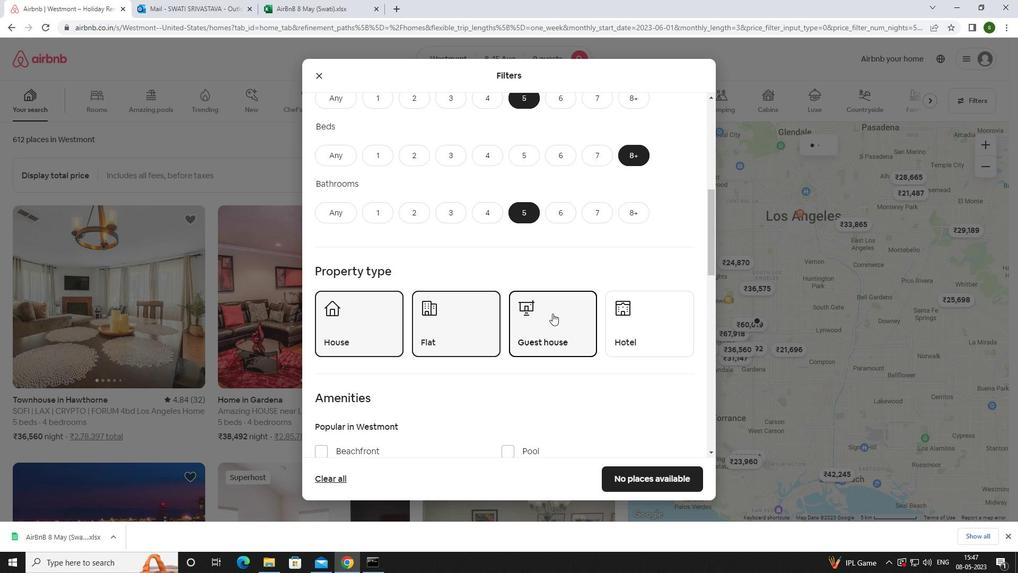 
Action: Mouse scrolled (552, 313) with delta (0, 0)
Screenshot: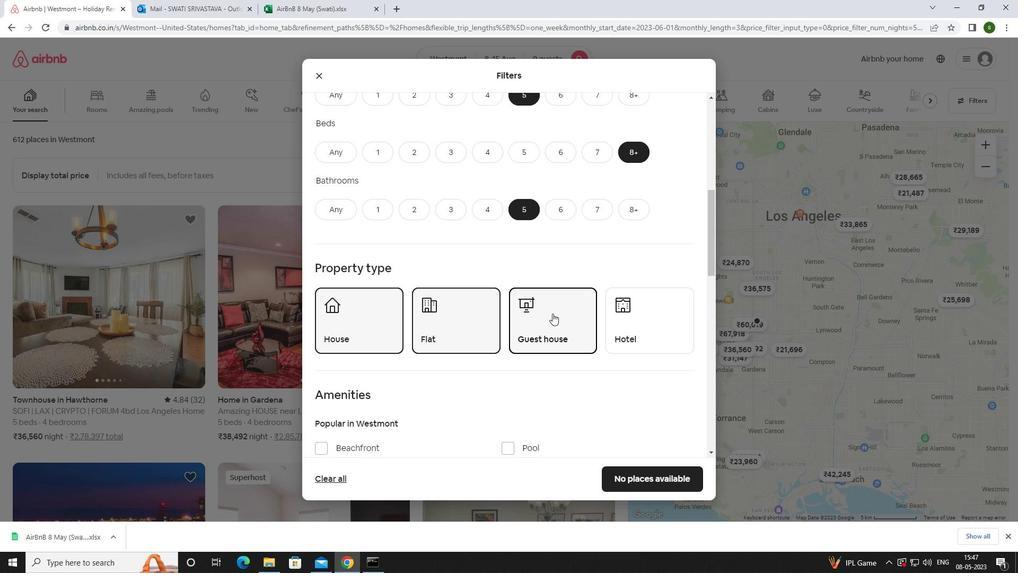 
Action: Mouse scrolled (552, 313) with delta (0, 0)
Screenshot: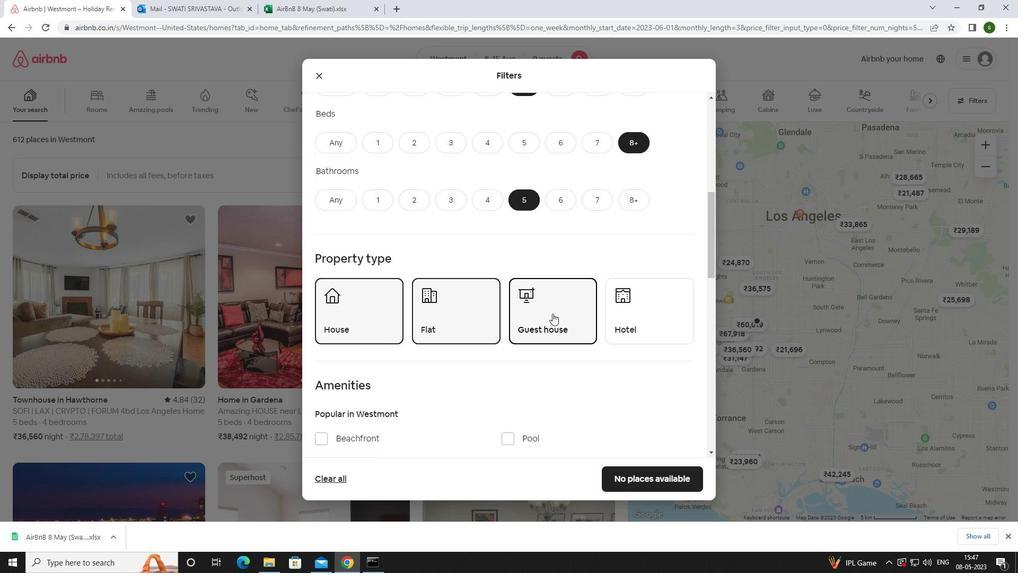 
Action: Mouse scrolled (552, 313) with delta (0, 0)
Screenshot: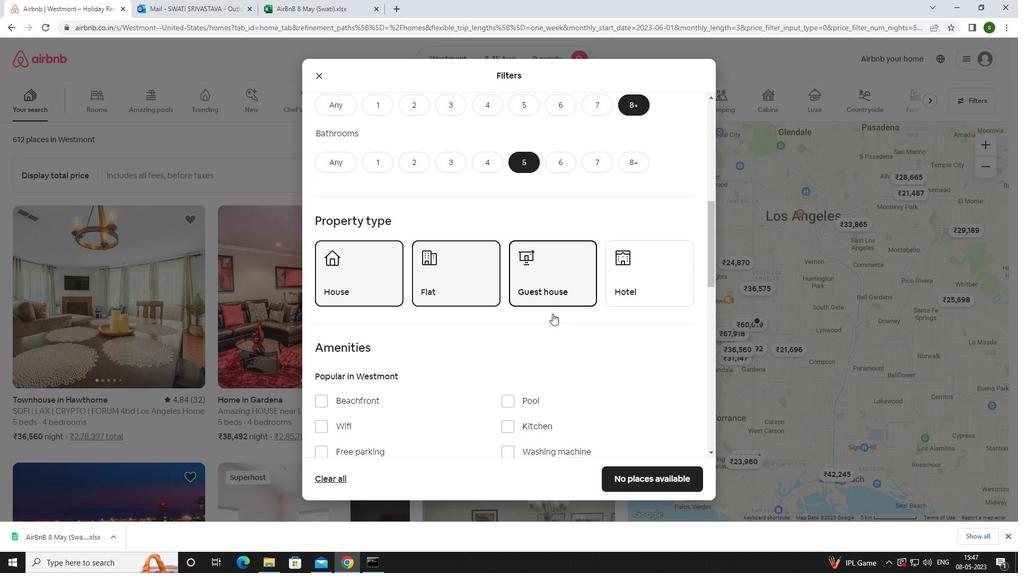 
Action: Mouse moved to (344, 263)
Screenshot: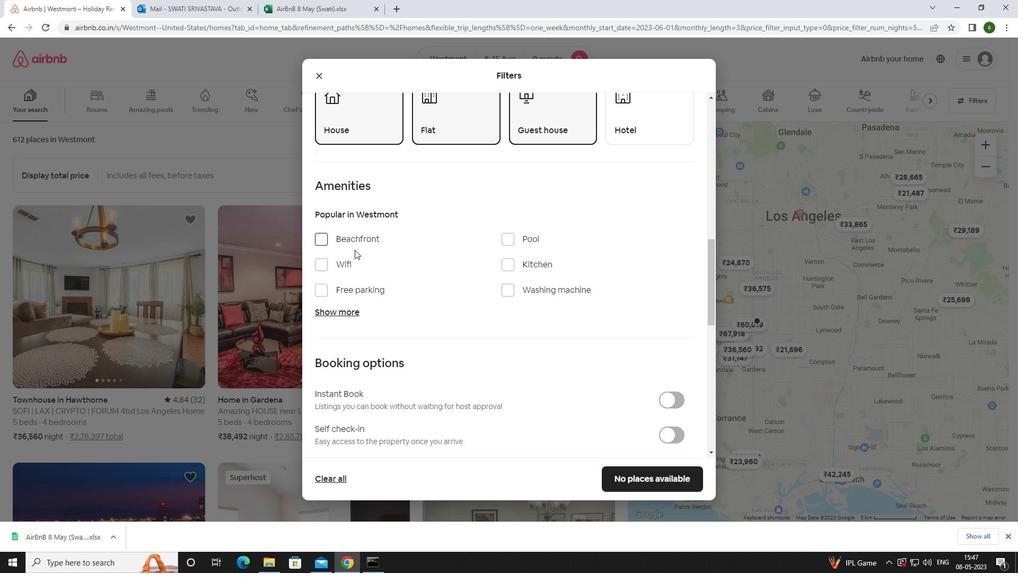 
Action: Mouse pressed left at (344, 263)
Screenshot: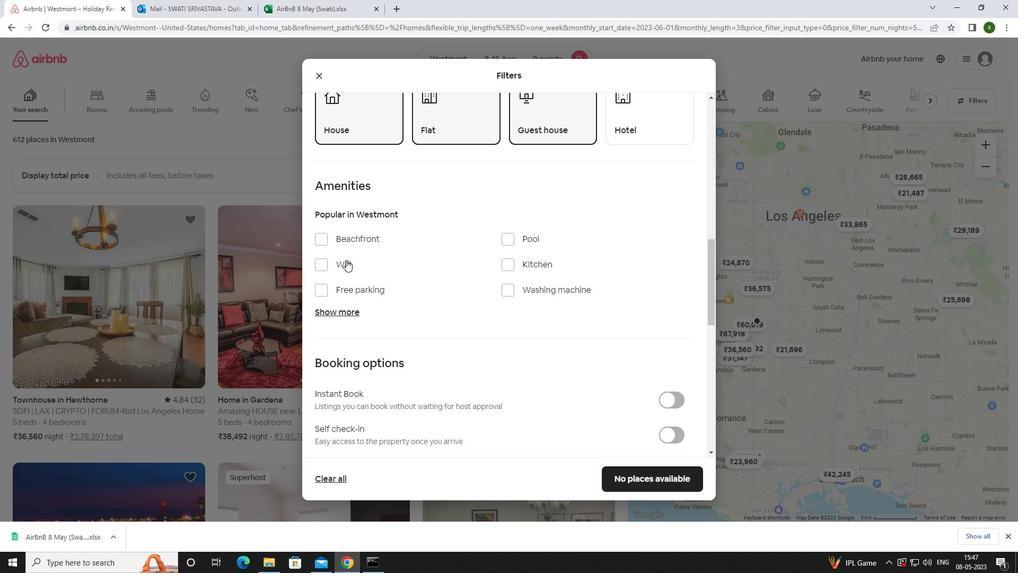 
Action: Mouse moved to (357, 293)
Screenshot: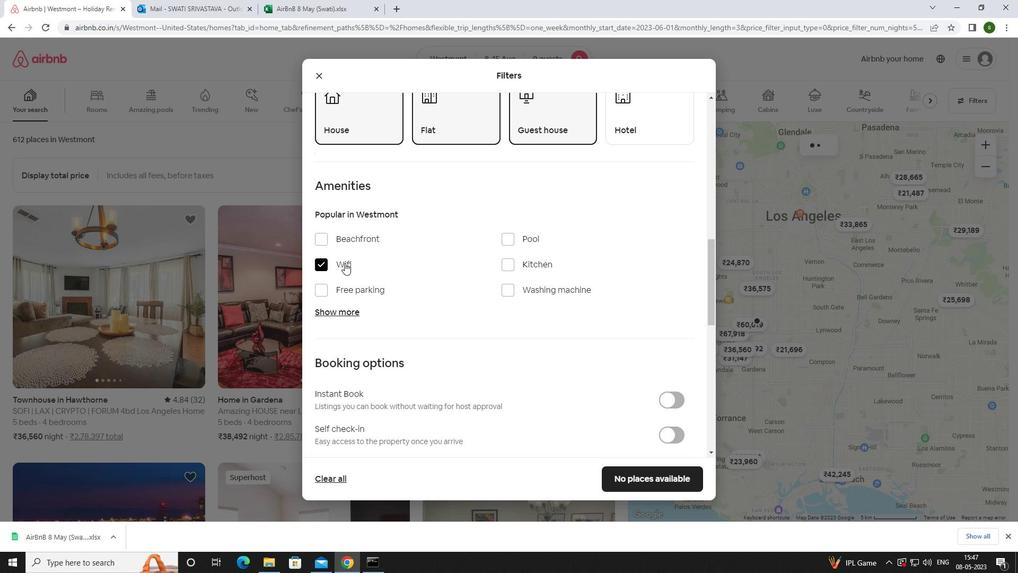 
Action: Mouse pressed left at (357, 293)
Screenshot: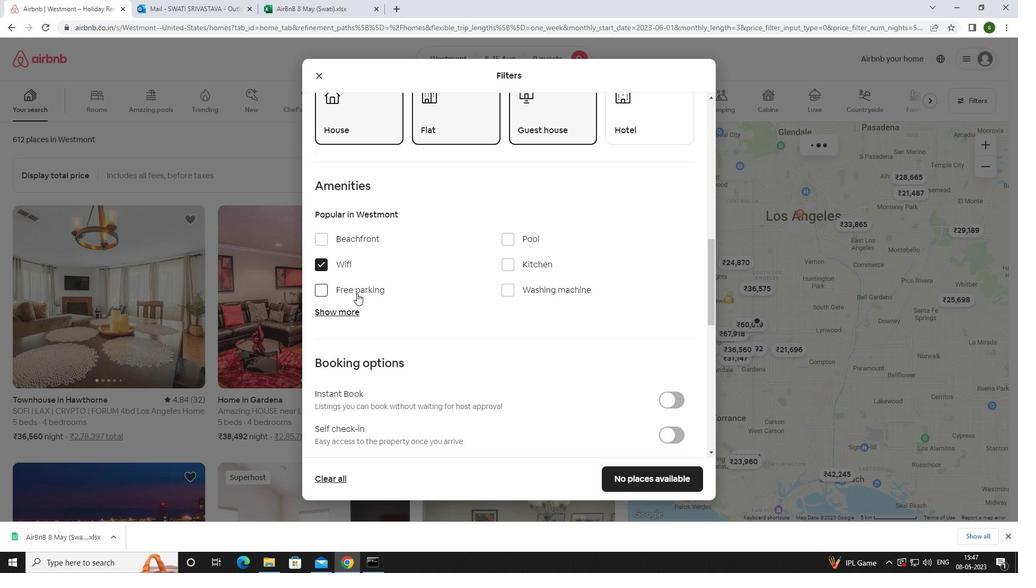 
Action: Mouse moved to (346, 313)
Screenshot: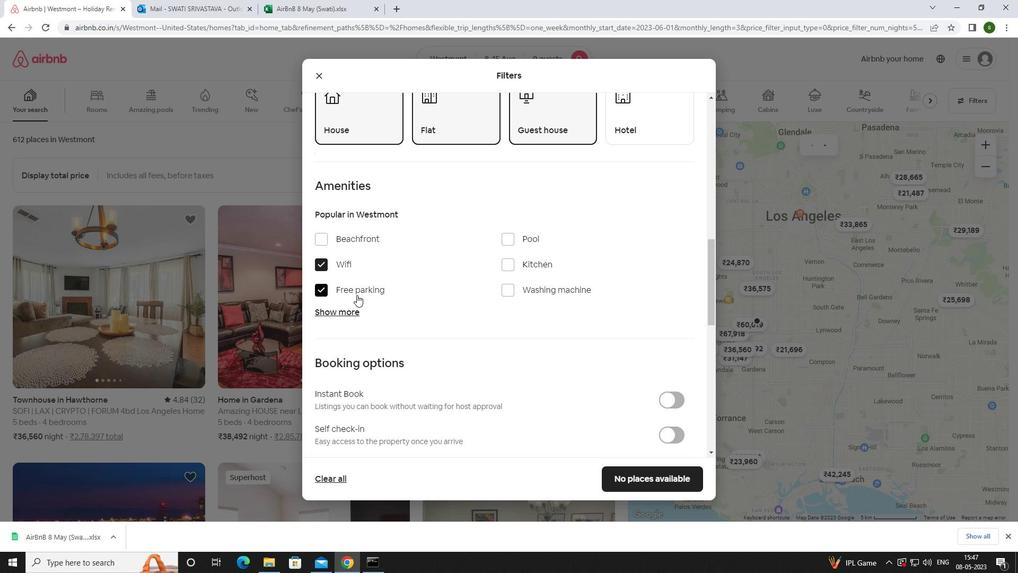 
Action: Mouse pressed left at (346, 313)
Screenshot: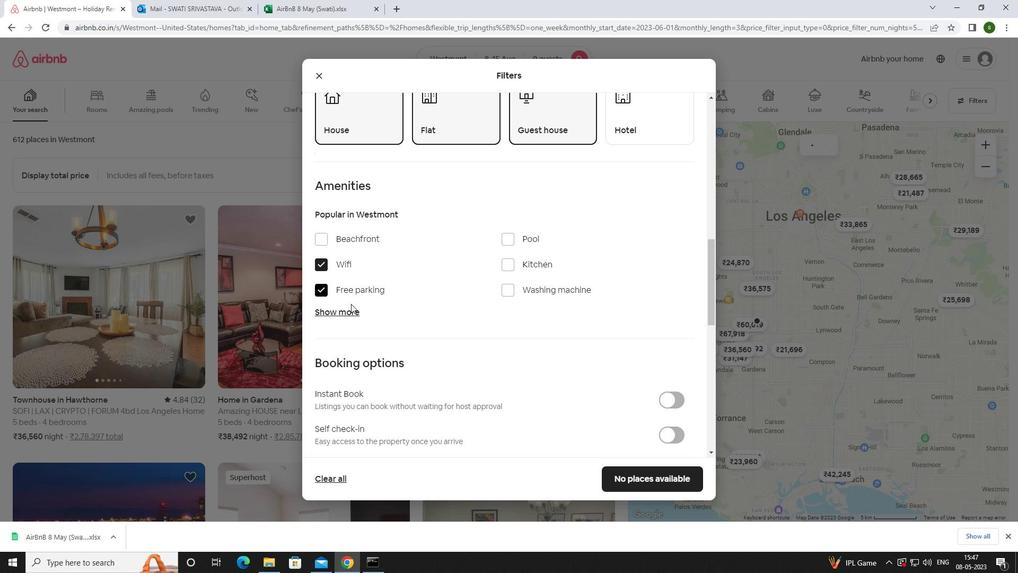 
Action: Mouse moved to (404, 292)
Screenshot: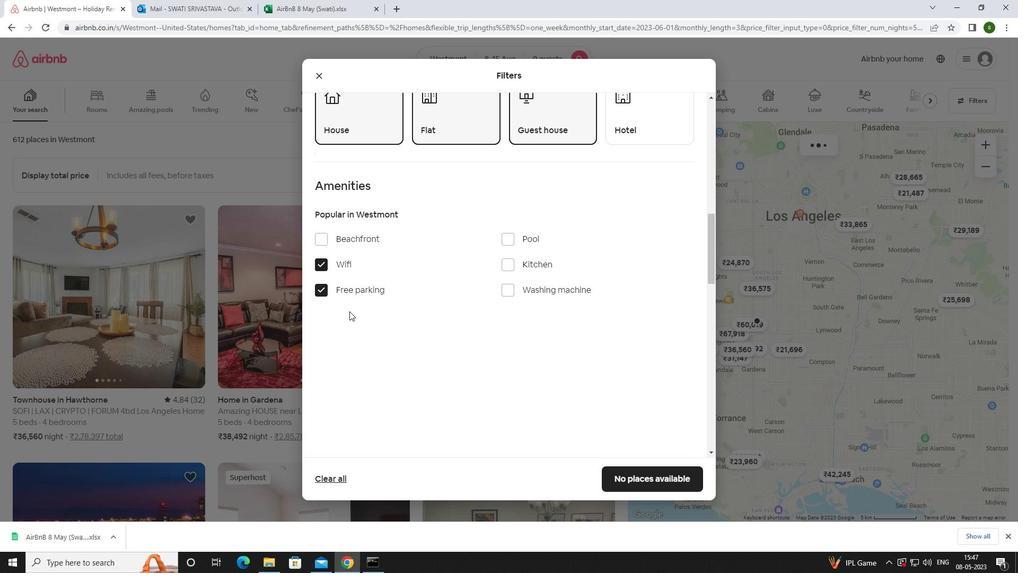 
Action: Mouse scrolled (404, 291) with delta (0, 0)
Screenshot: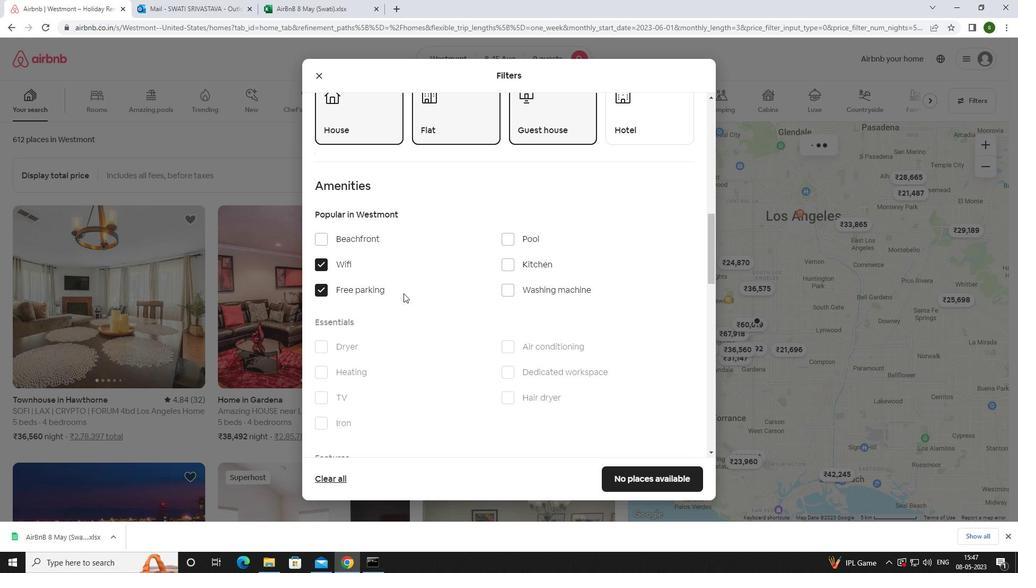 
Action: Mouse moved to (404, 292)
Screenshot: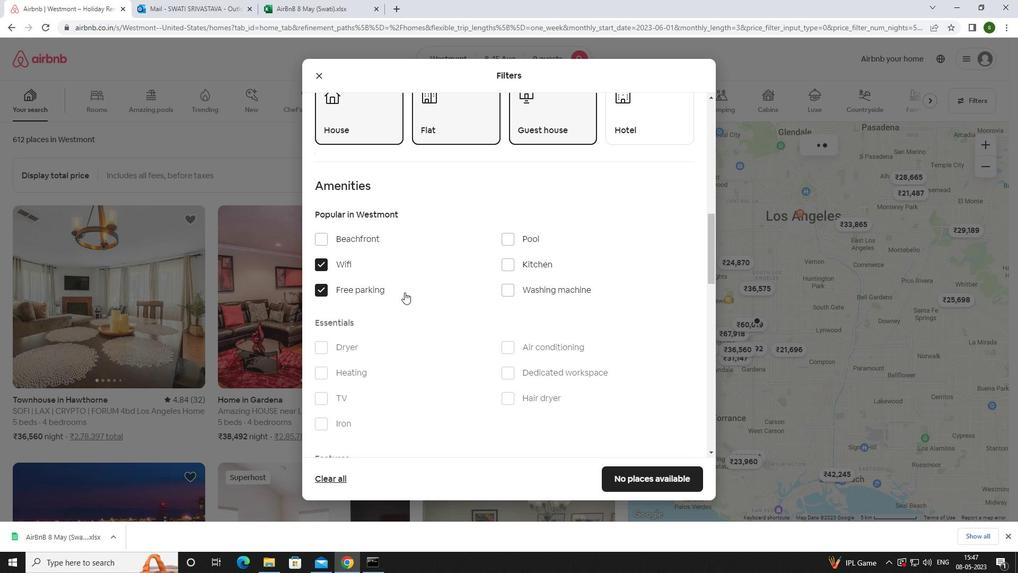 
Action: Mouse scrolled (404, 291) with delta (0, 0)
Screenshot: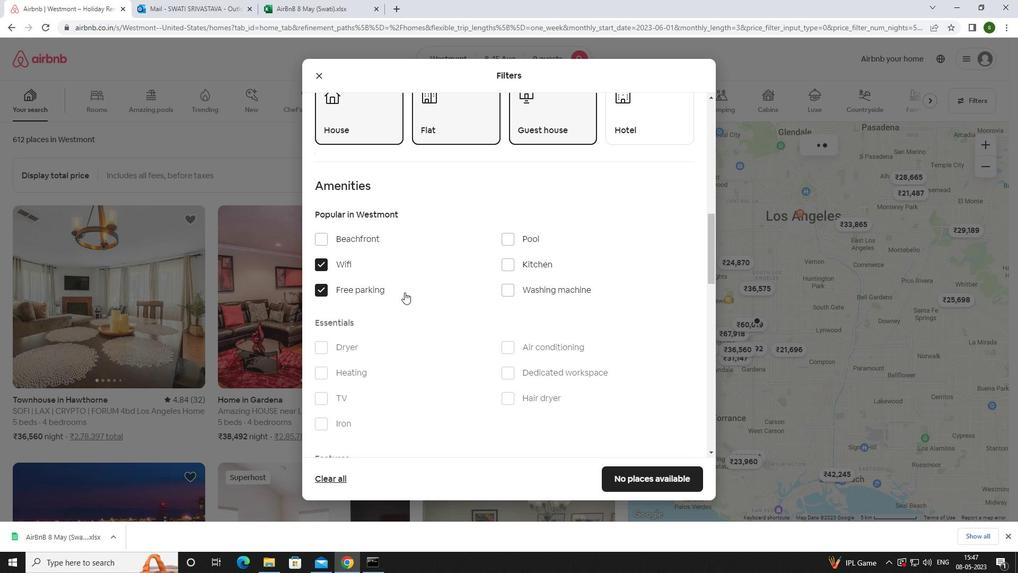 
Action: Mouse moved to (405, 295)
Screenshot: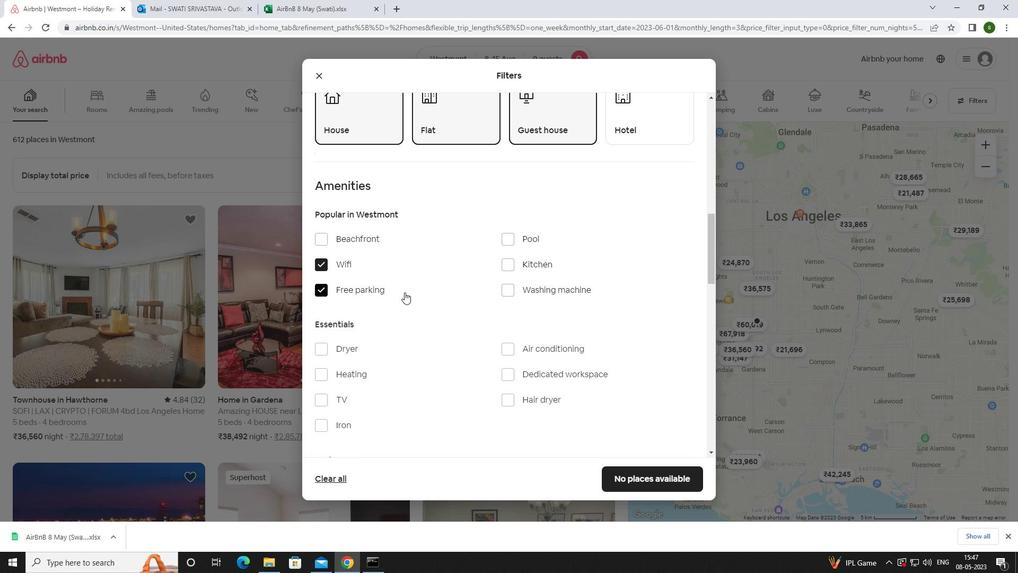 
Action: Mouse scrolled (405, 294) with delta (0, 0)
Screenshot: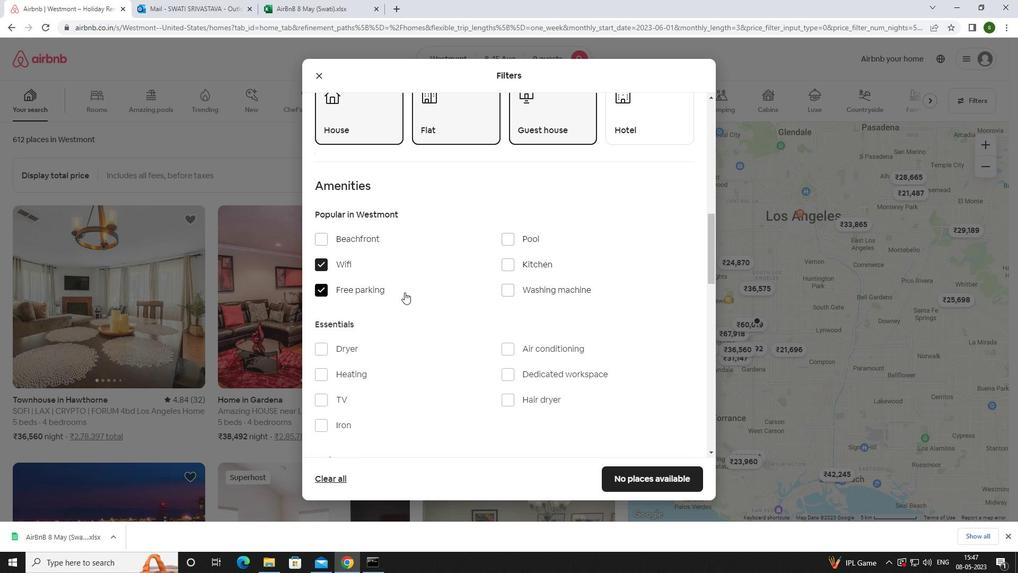 
Action: Mouse moved to (321, 234)
Screenshot: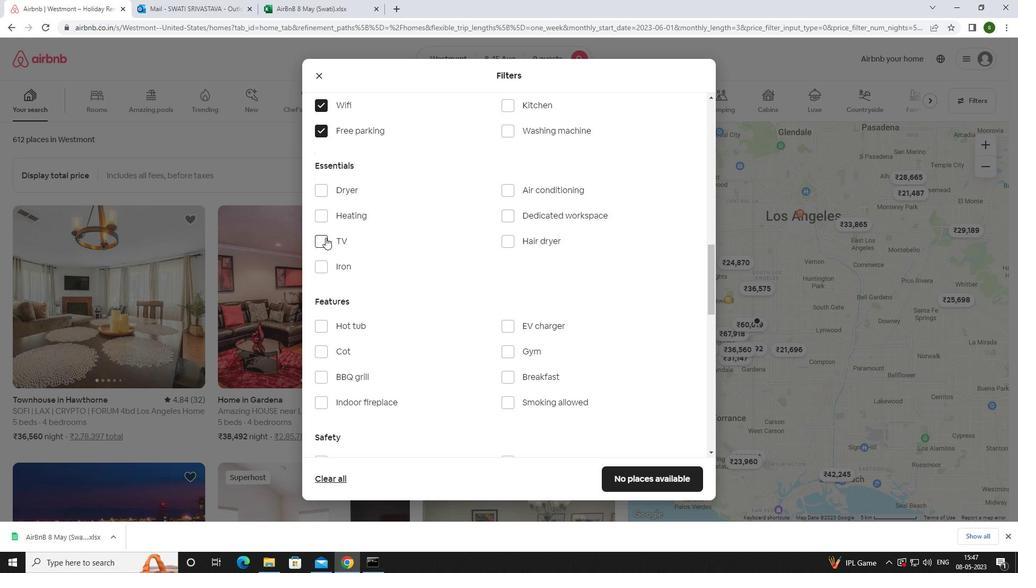 
Action: Mouse pressed left at (321, 234)
Screenshot: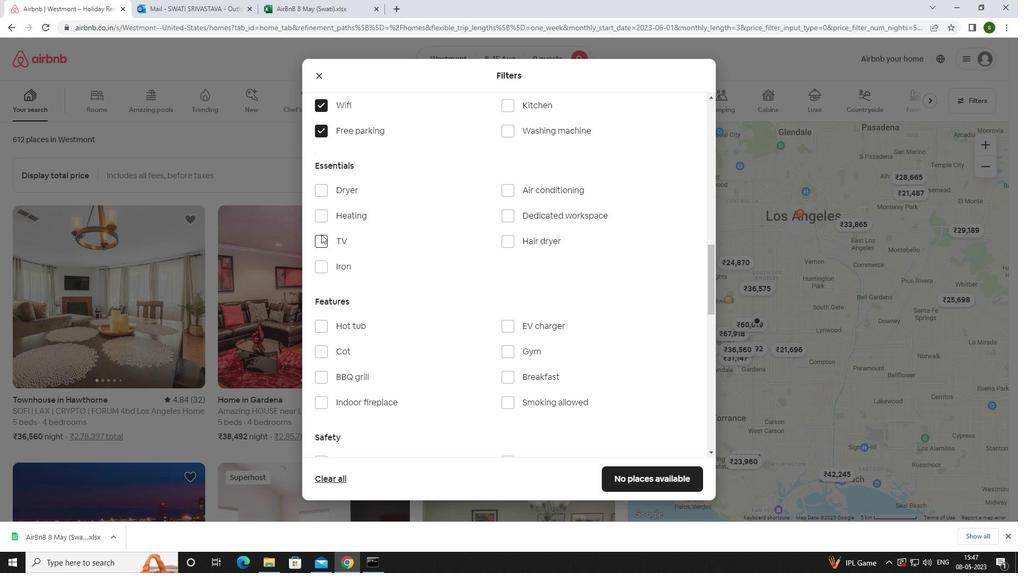 
Action: Mouse moved to (324, 243)
Screenshot: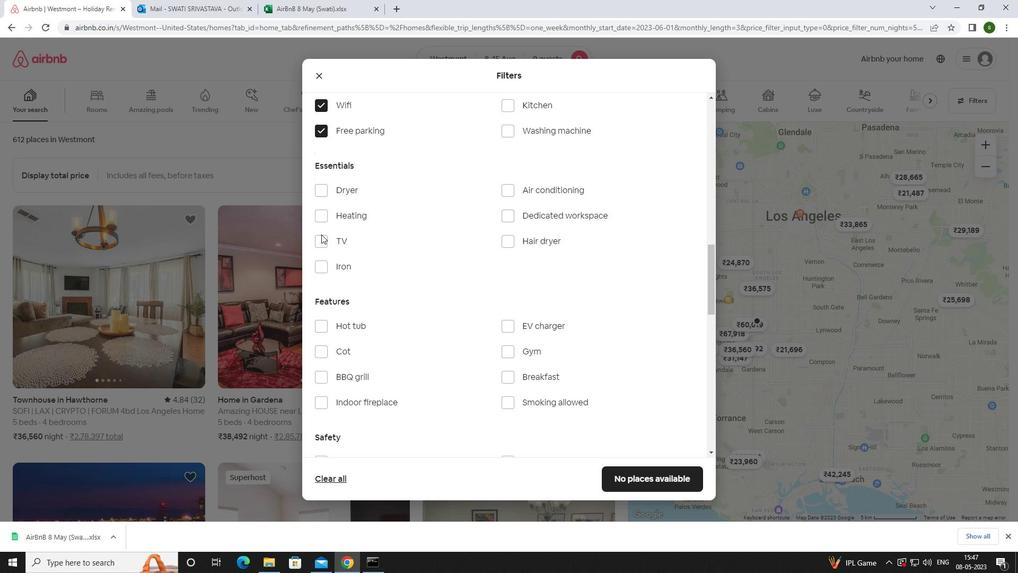 
Action: Mouse pressed left at (324, 243)
Screenshot: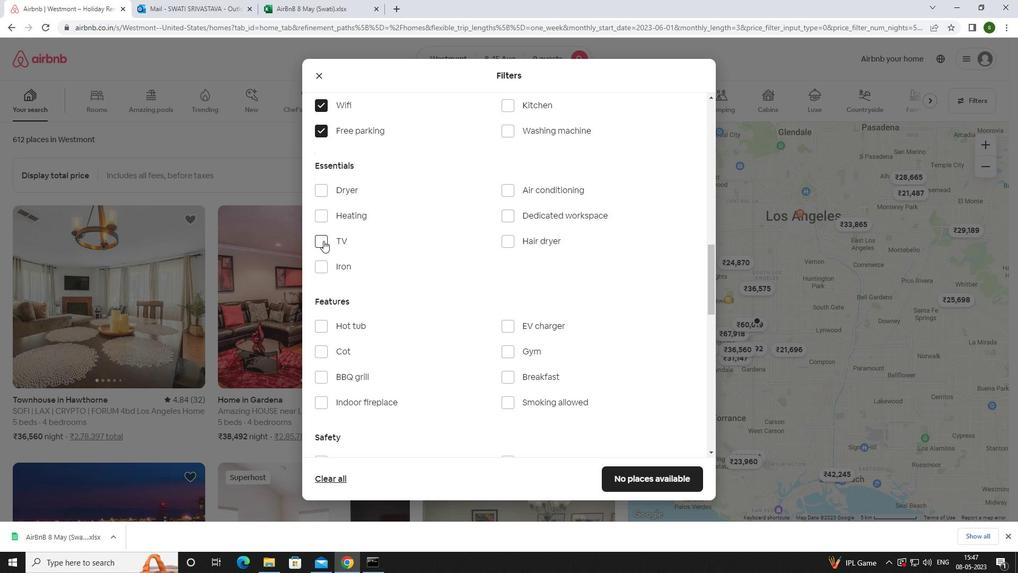 
Action: Mouse moved to (508, 349)
Screenshot: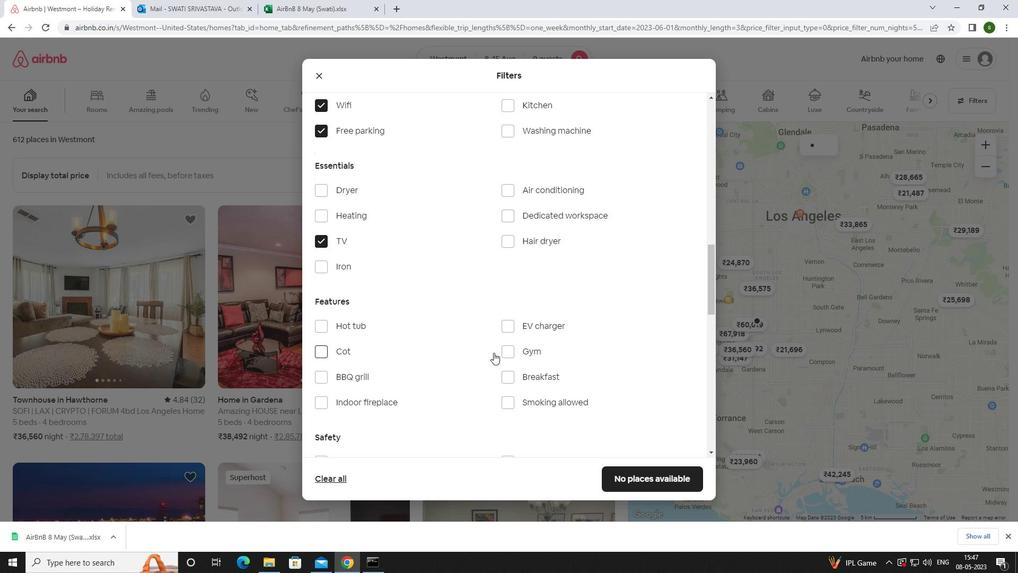 
Action: Mouse pressed left at (508, 349)
Screenshot: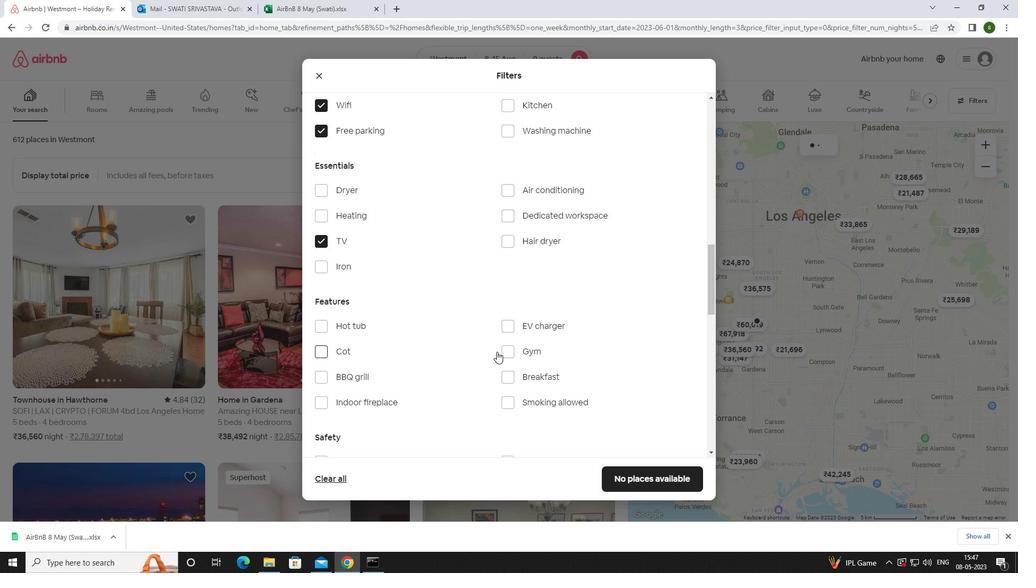 
Action: Mouse moved to (508, 374)
Screenshot: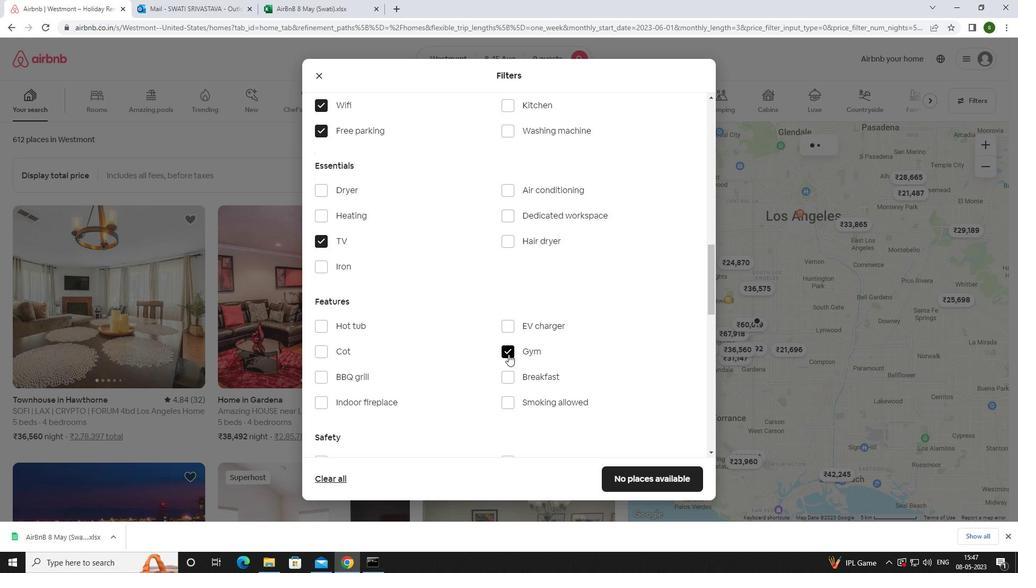 
Action: Mouse pressed left at (508, 374)
Screenshot: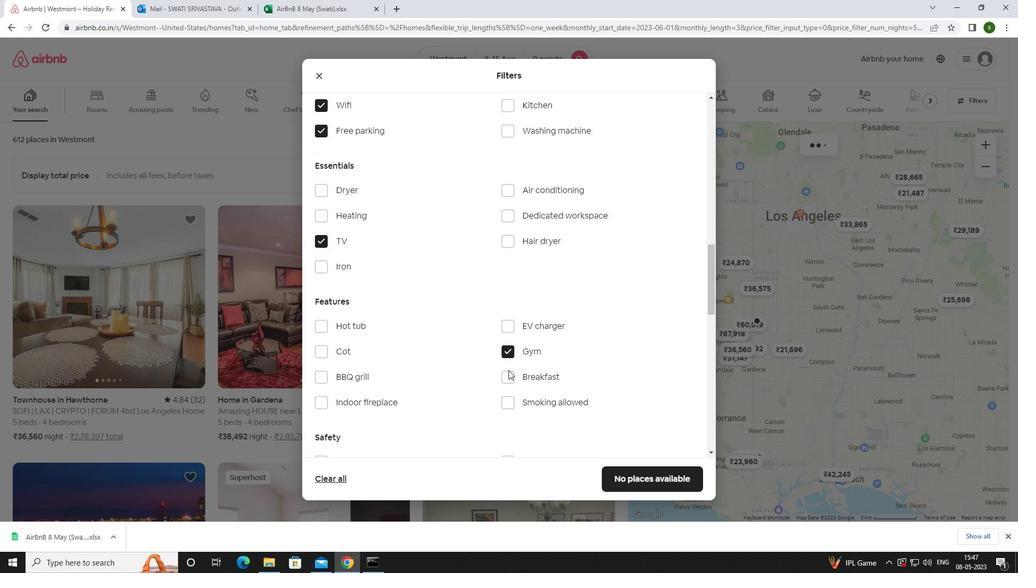 
Action: Mouse moved to (445, 288)
Screenshot: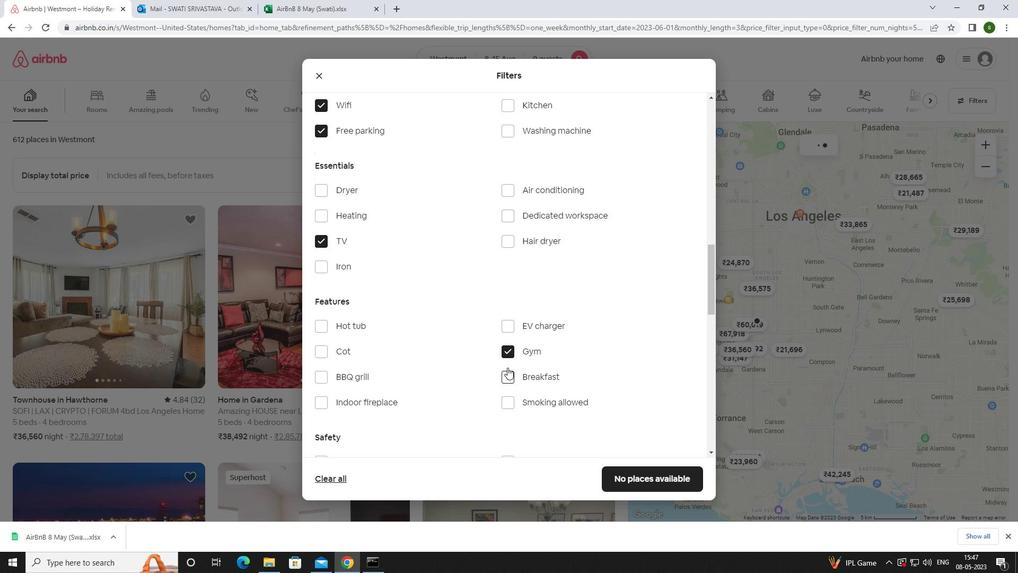 
Action: Mouse scrolled (445, 288) with delta (0, 0)
Screenshot: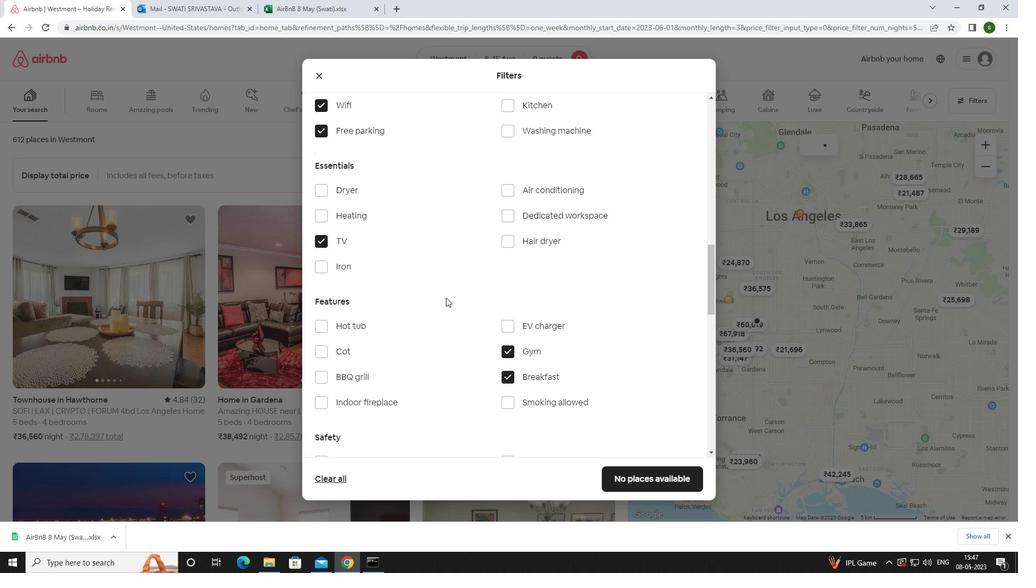 
Action: Mouse scrolled (445, 288) with delta (0, 0)
Screenshot: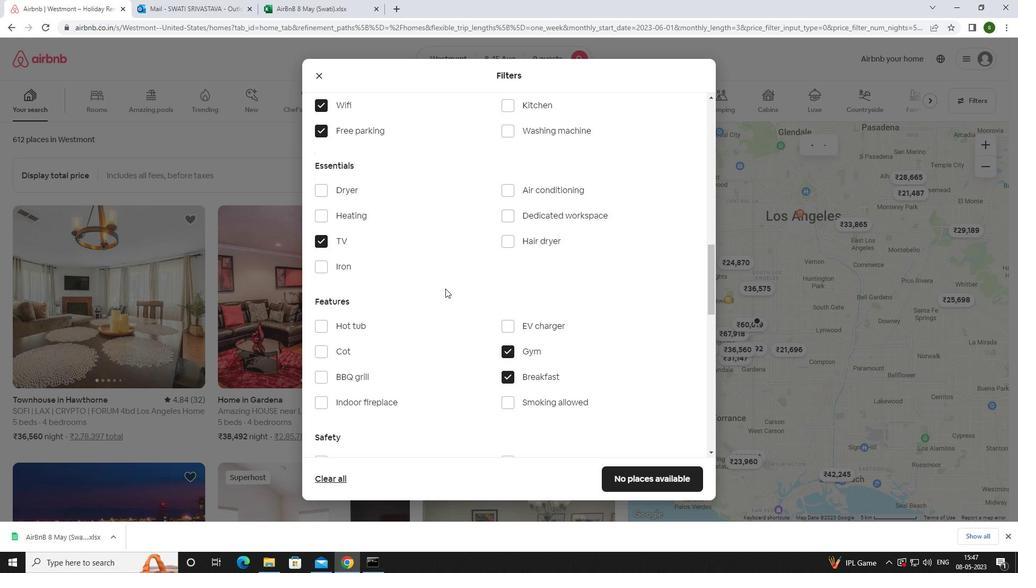 
Action: Mouse scrolled (445, 288) with delta (0, 0)
Screenshot: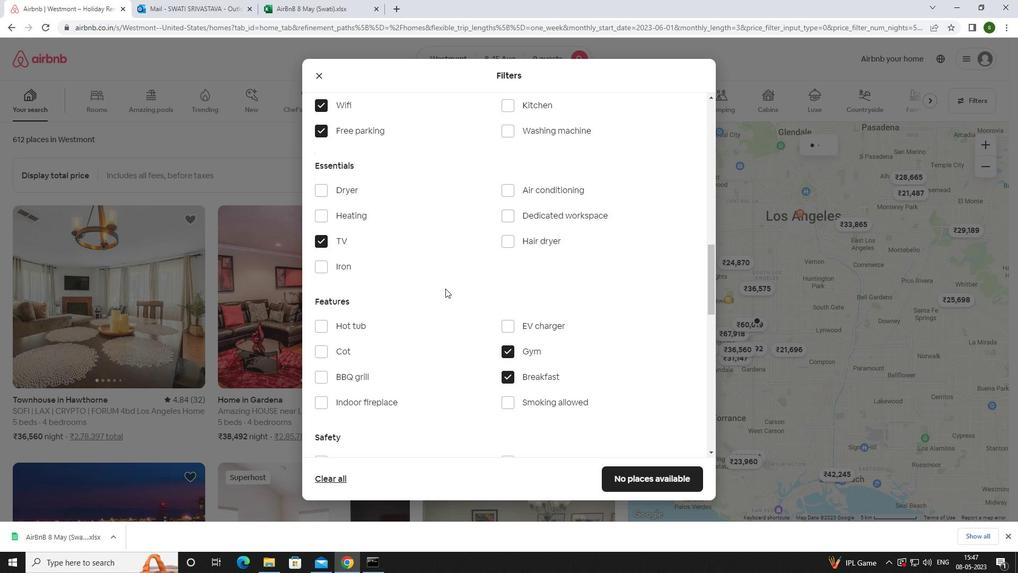 
Action: Mouse scrolled (445, 288) with delta (0, 0)
Screenshot: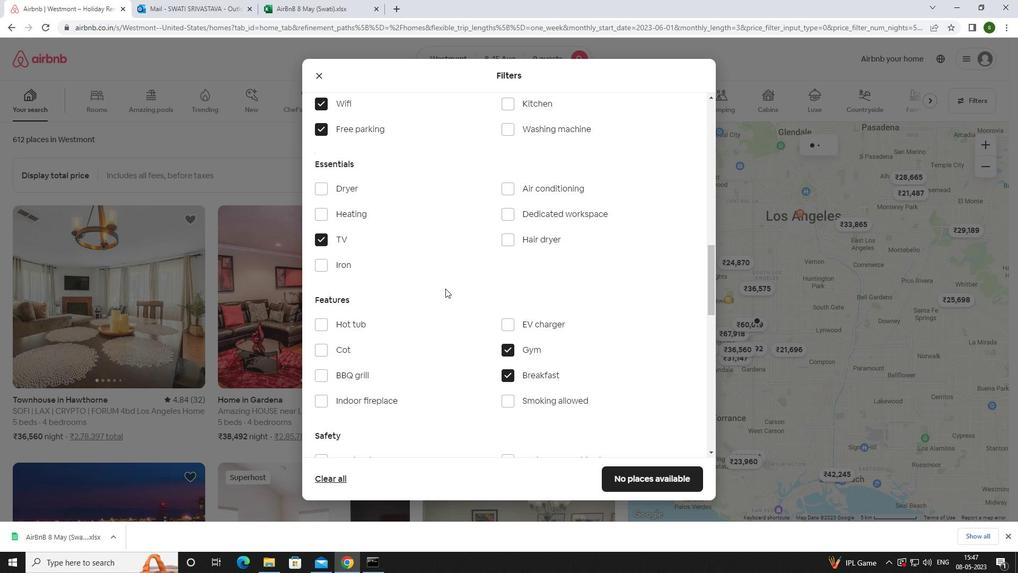 
Action: Mouse scrolled (445, 288) with delta (0, 0)
Screenshot: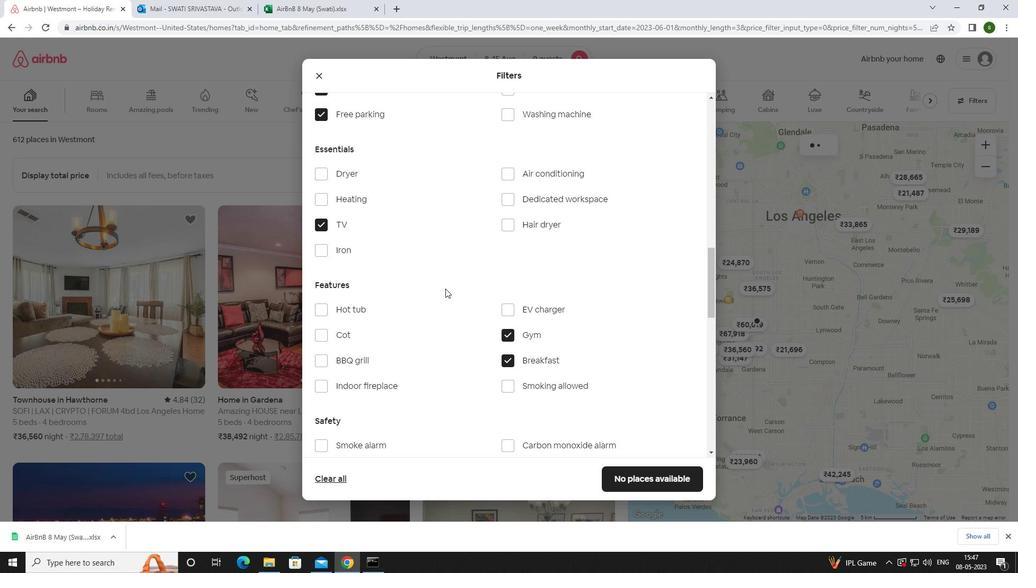 
Action: Mouse moved to (660, 339)
Screenshot: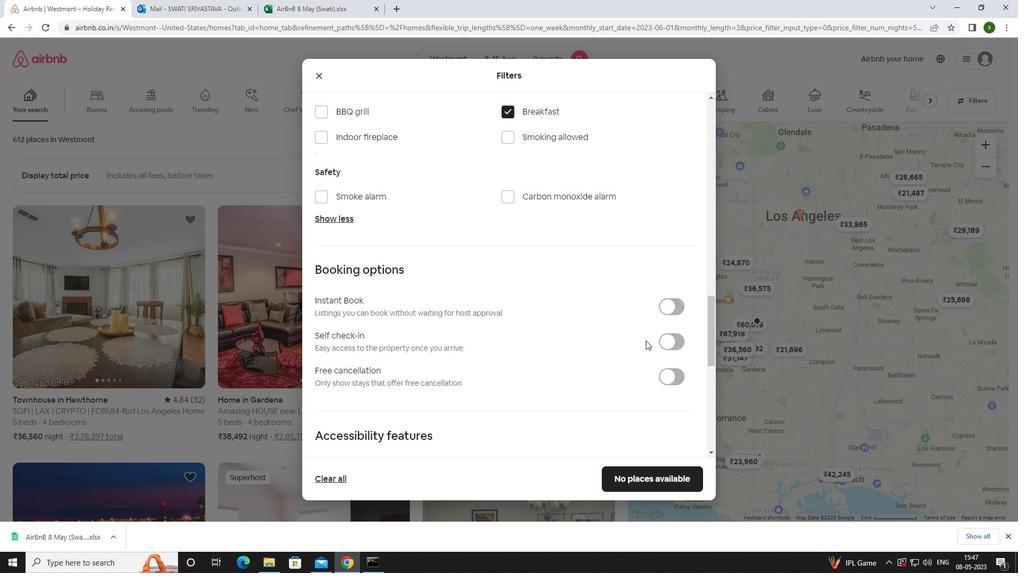 
Action: Mouse pressed left at (660, 339)
Screenshot: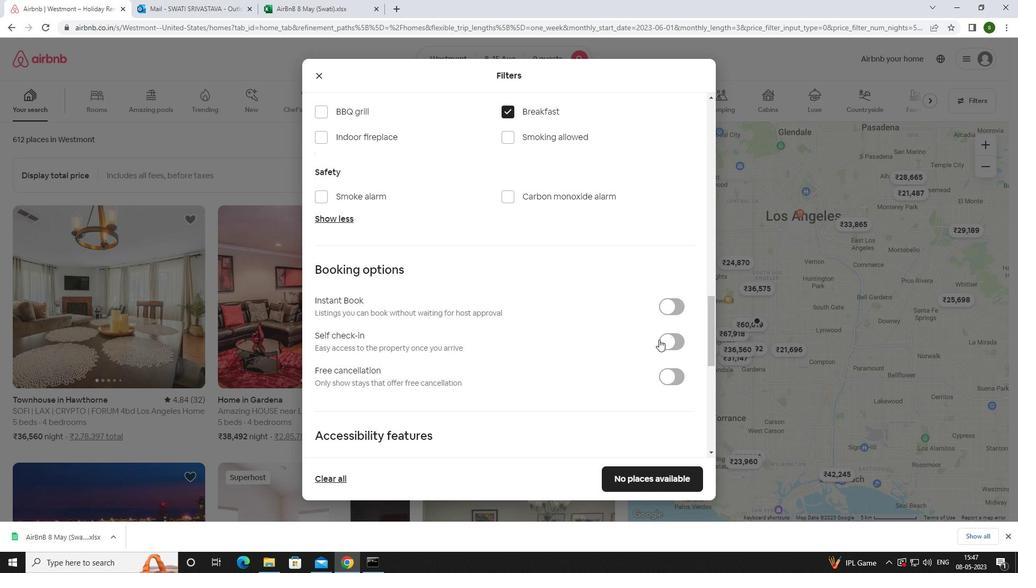 
Action: Mouse moved to (565, 309)
Screenshot: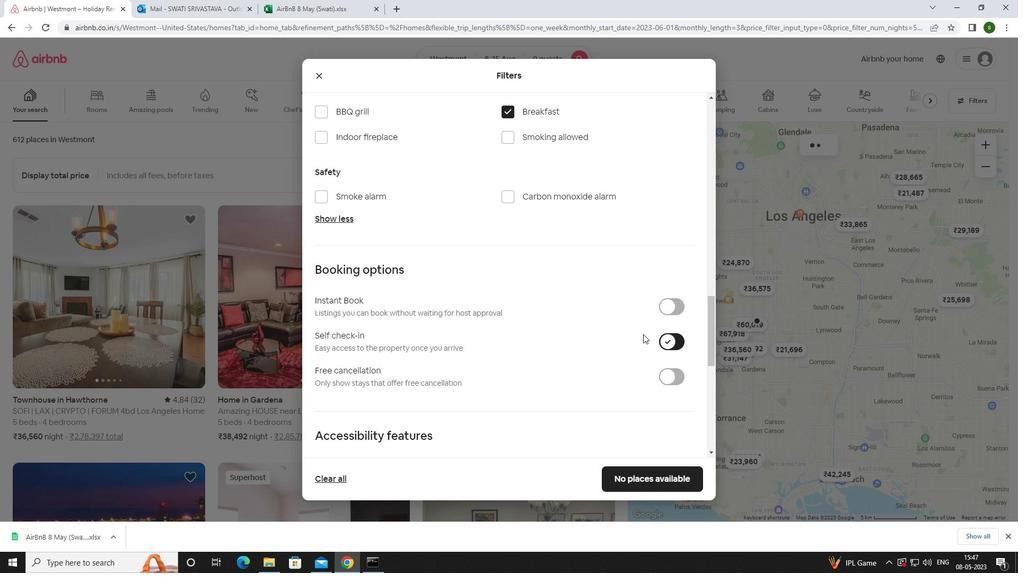 
Action: Mouse scrolled (565, 309) with delta (0, 0)
Screenshot: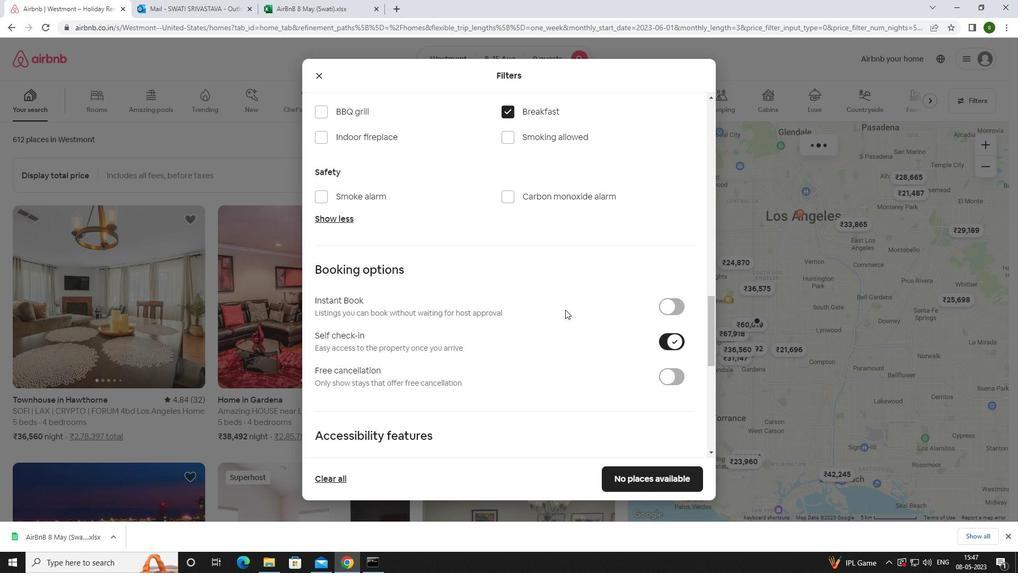 
Action: Mouse scrolled (565, 309) with delta (0, 0)
Screenshot: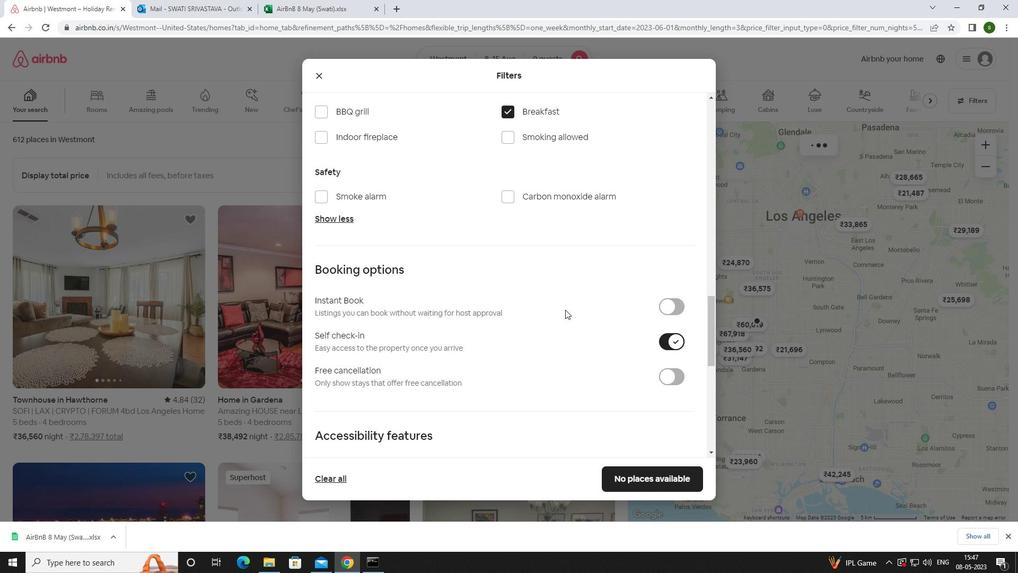 
Action: Mouse scrolled (565, 309) with delta (0, 0)
Screenshot: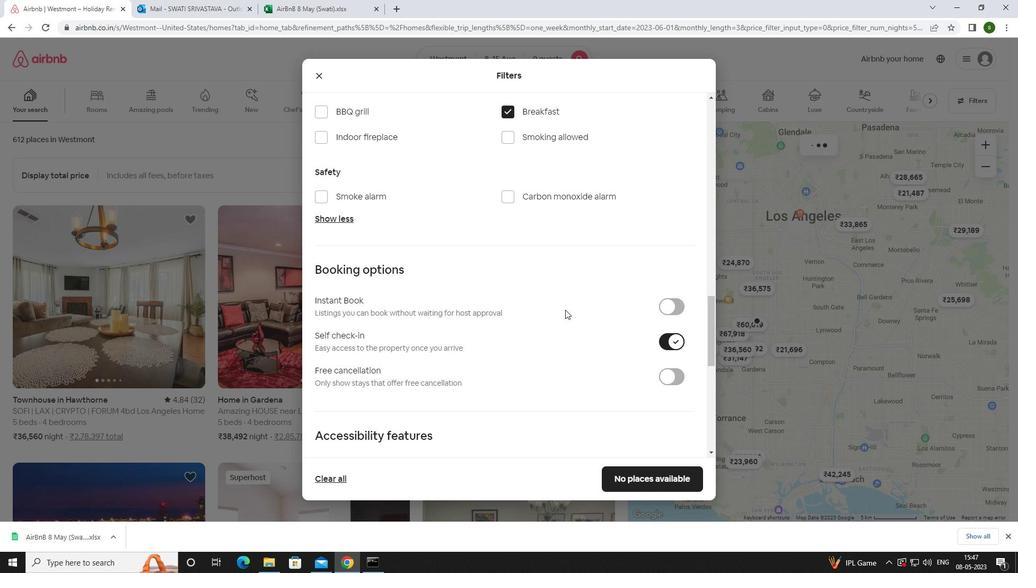 
Action: Mouse scrolled (565, 309) with delta (0, 0)
Screenshot: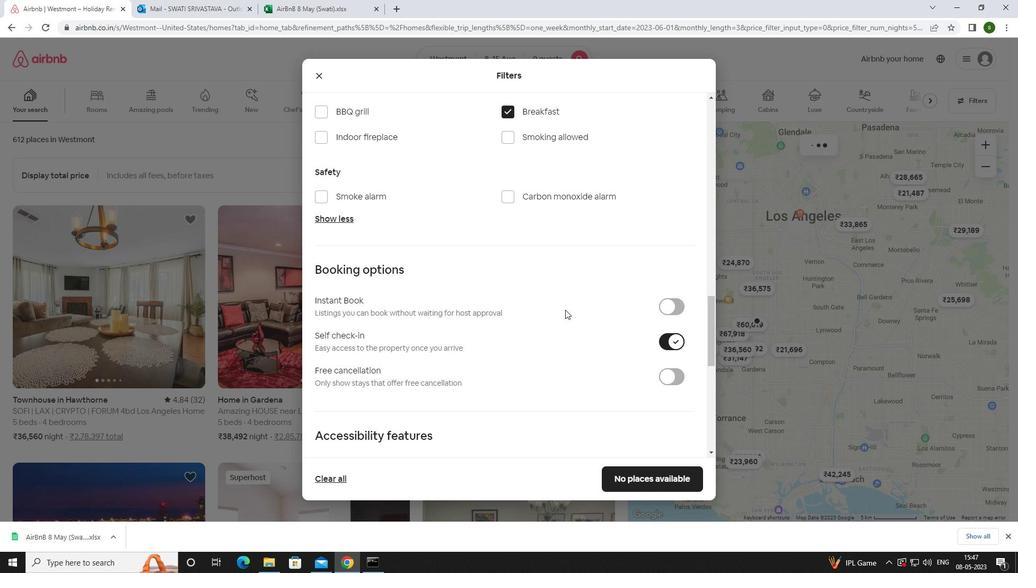 
Action: Mouse scrolled (565, 309) with delta (0, 0)
Screenshot: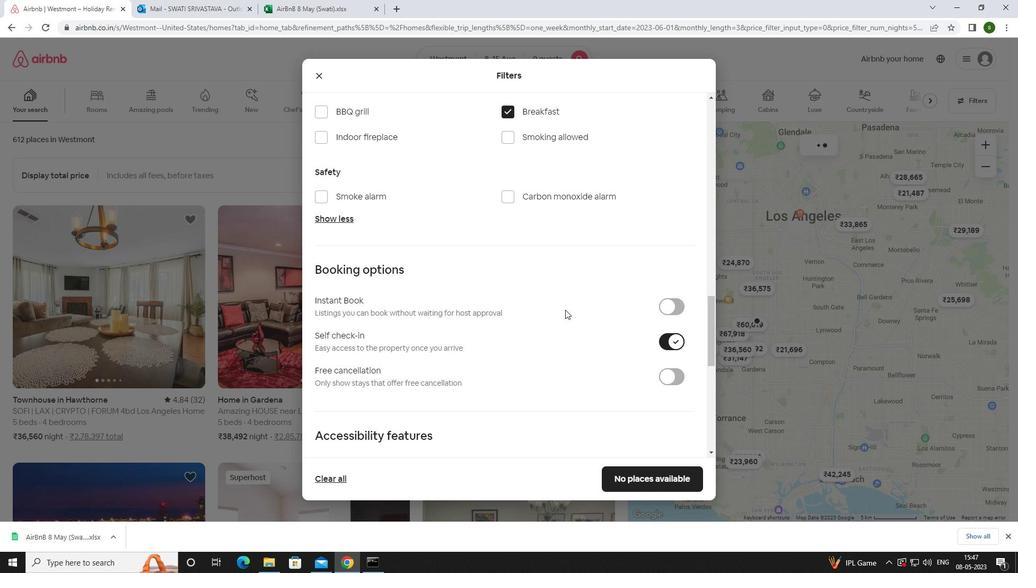 
Action: Mouse scrolled (565, 309) with delta (0, 0)
Screenshot: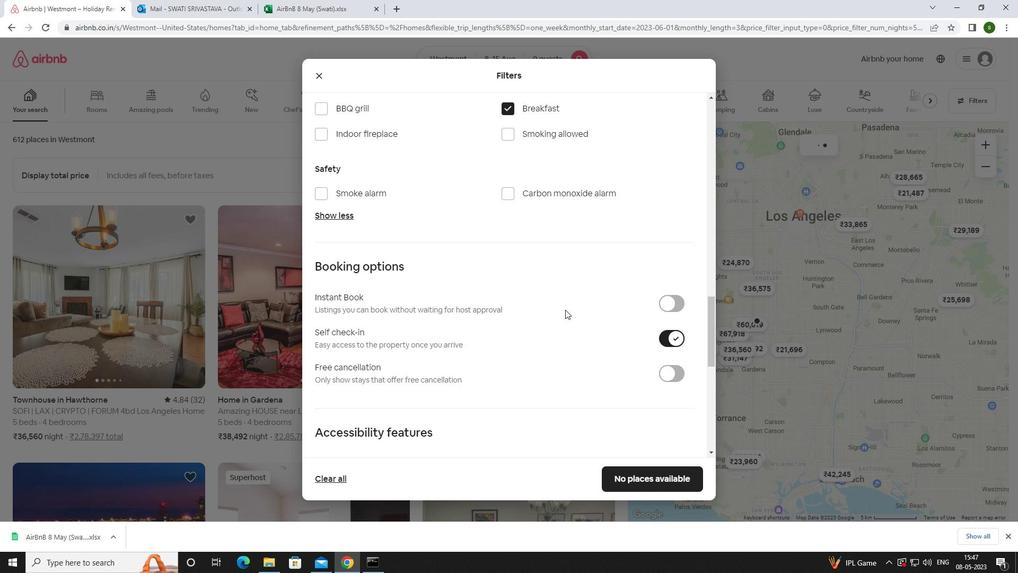 
Action: Mouse scrolled (565, 309) with delta (0, 0)
Screenshot: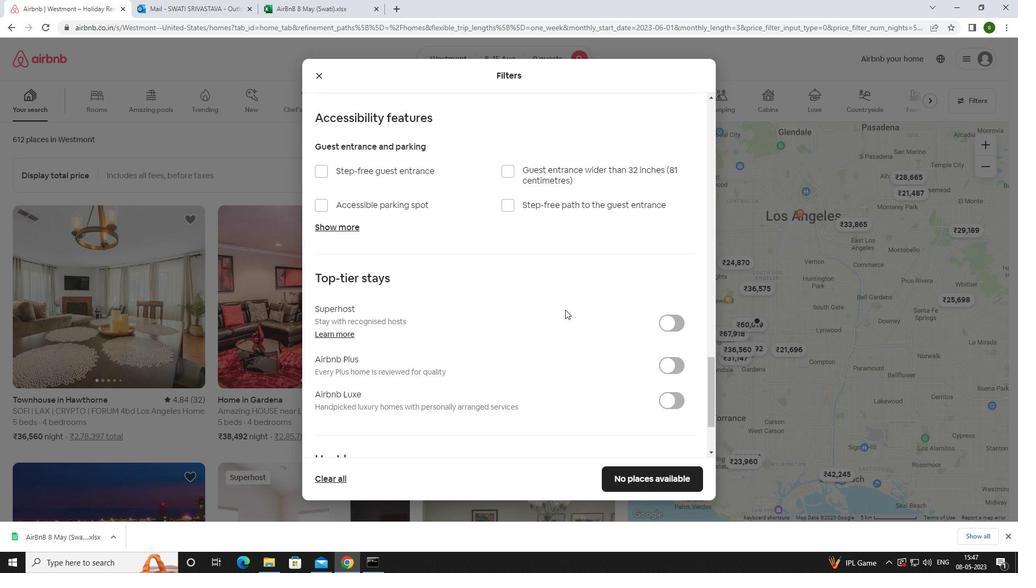 
Action: Mouse scrolled (565, 309) with delta (0, 0)
Screenshot: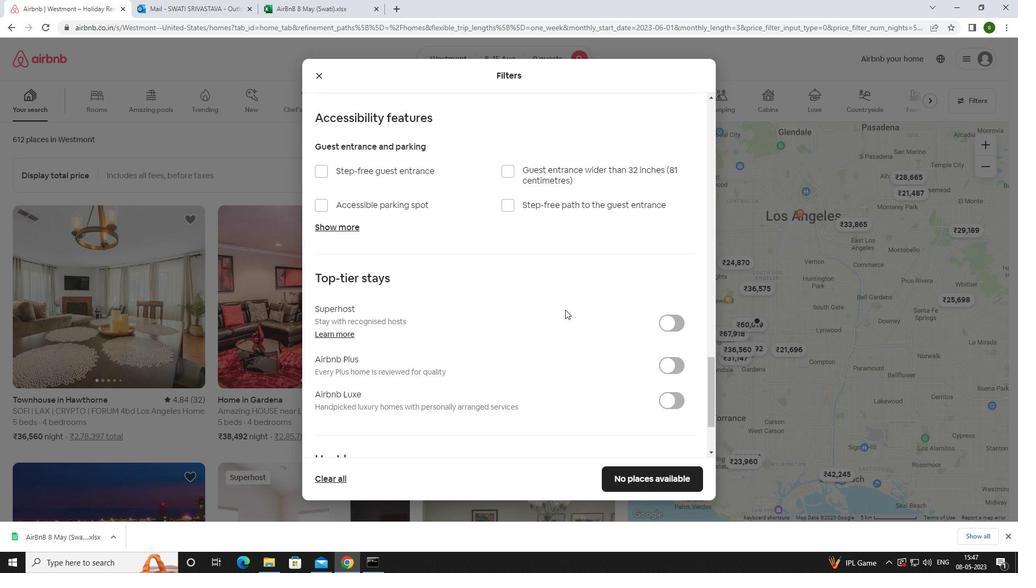 
Action: Mouse scrolled (565, 309) with delta (0, 0)
Screenshot: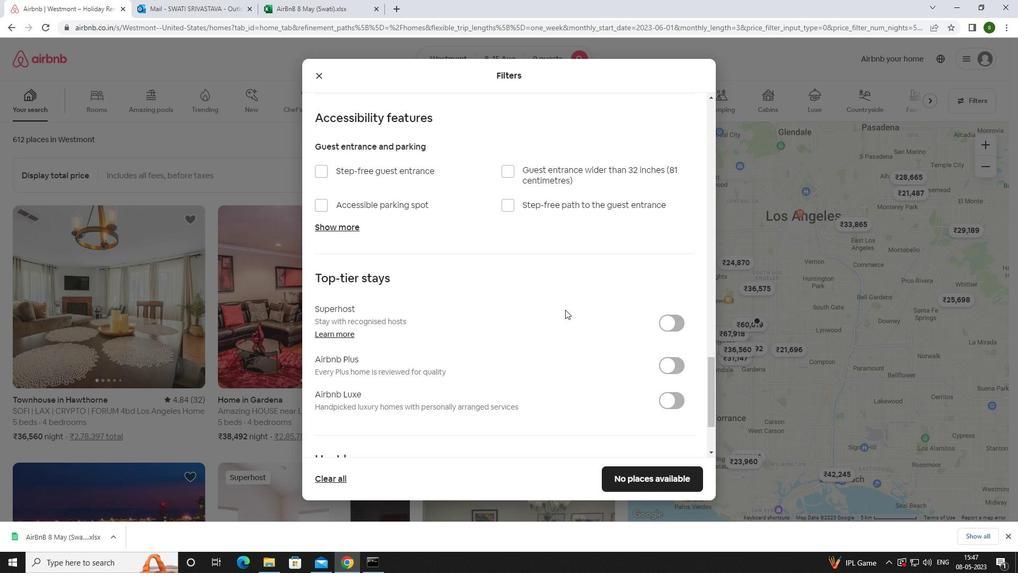 
Action: Mouse scrolled (565, 309) with delta (0, 0)
Screenshot: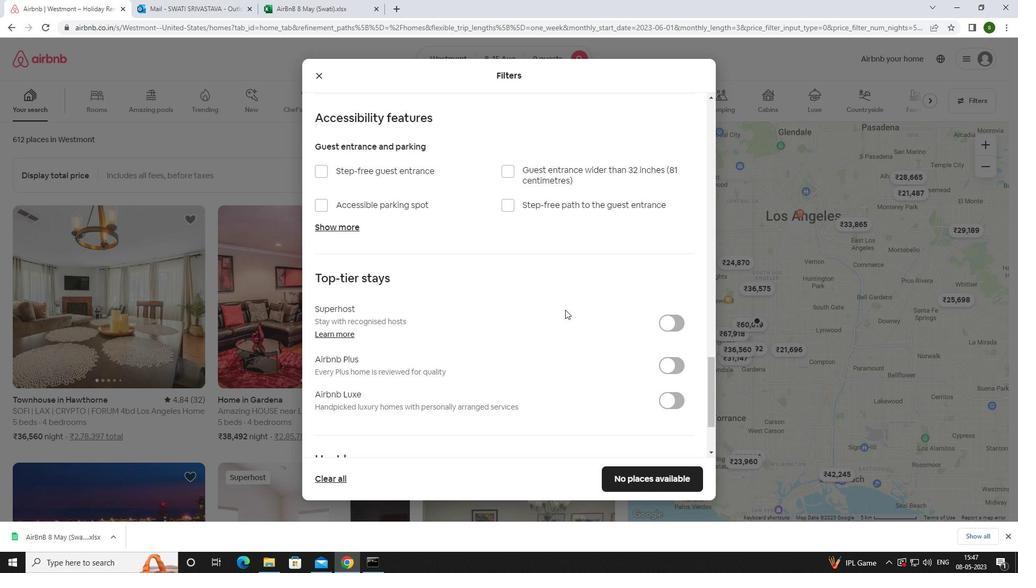 
Action: Mouse scrolled (565, 309) with delta (0, 0)
Screenshot: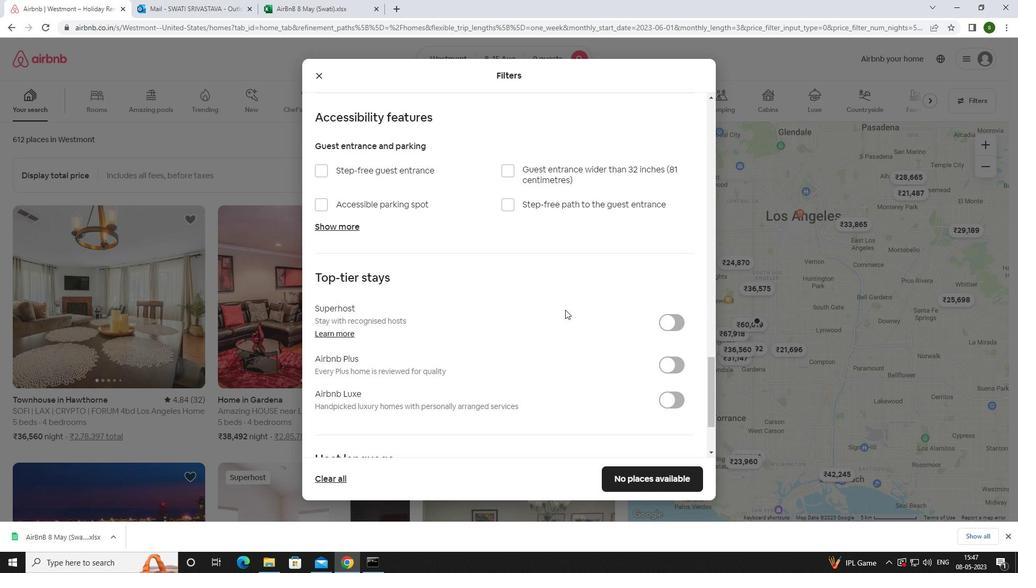 
Action: Mouse moved to (359, 383)
Screenshot: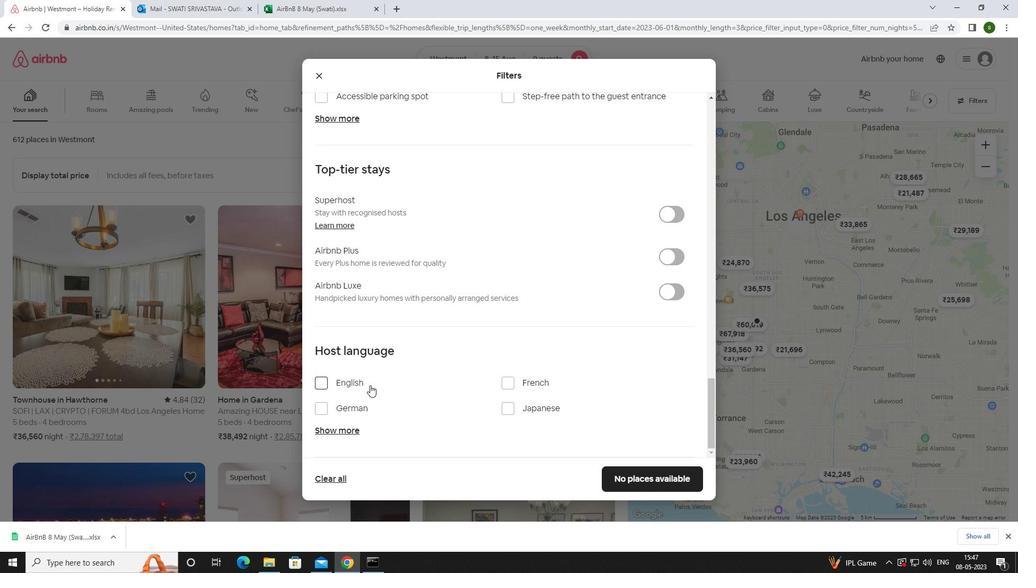 
Action: Mouse pressed left at (359, 383)
Screenshot: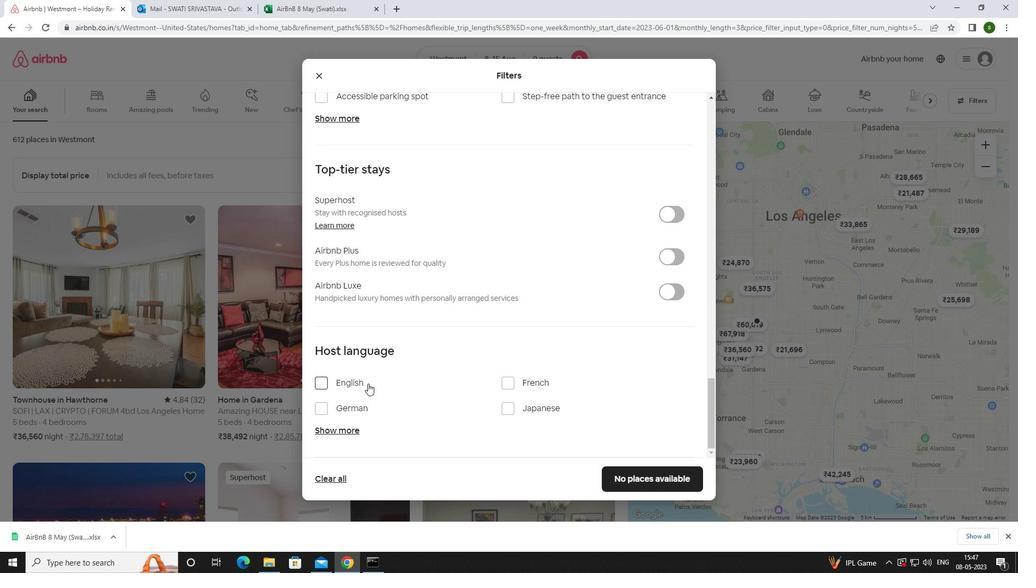 
Action: Mouse moved to (639, 468)
Screenshot: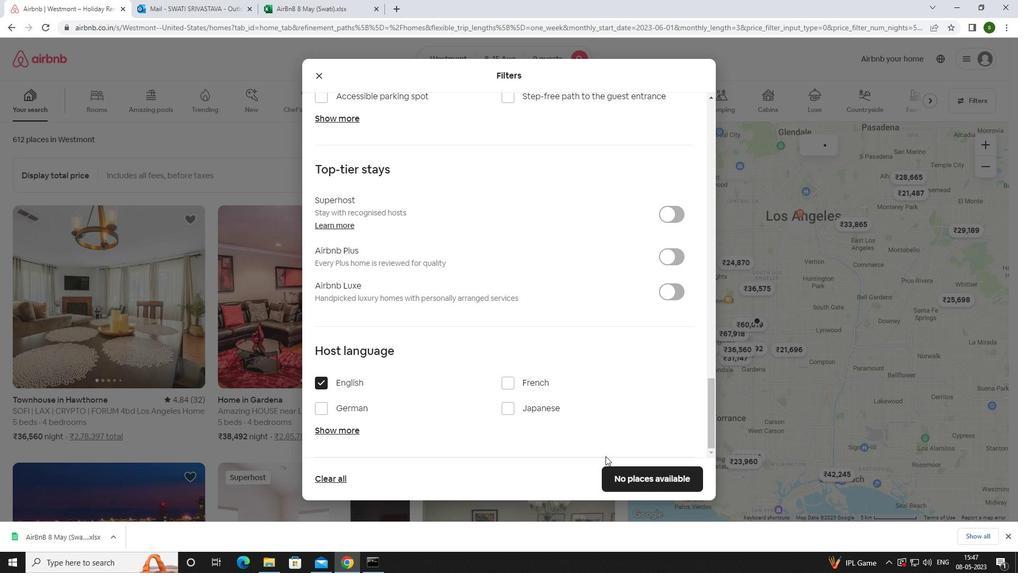
Action: Mouse pressed left at (639, 468)
Screenshot: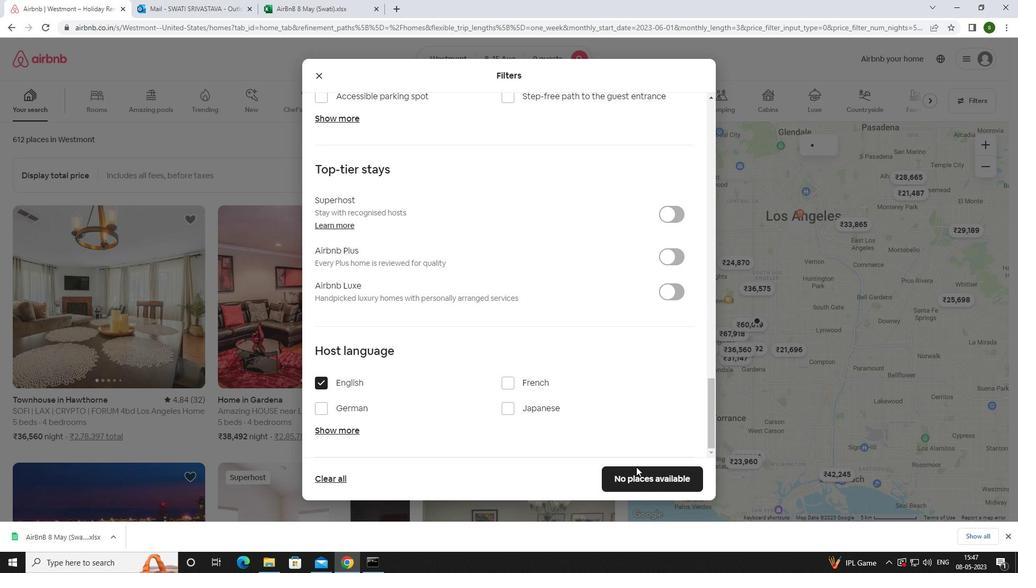 
Action: Mouse moved to (496, 310)
Screenshot: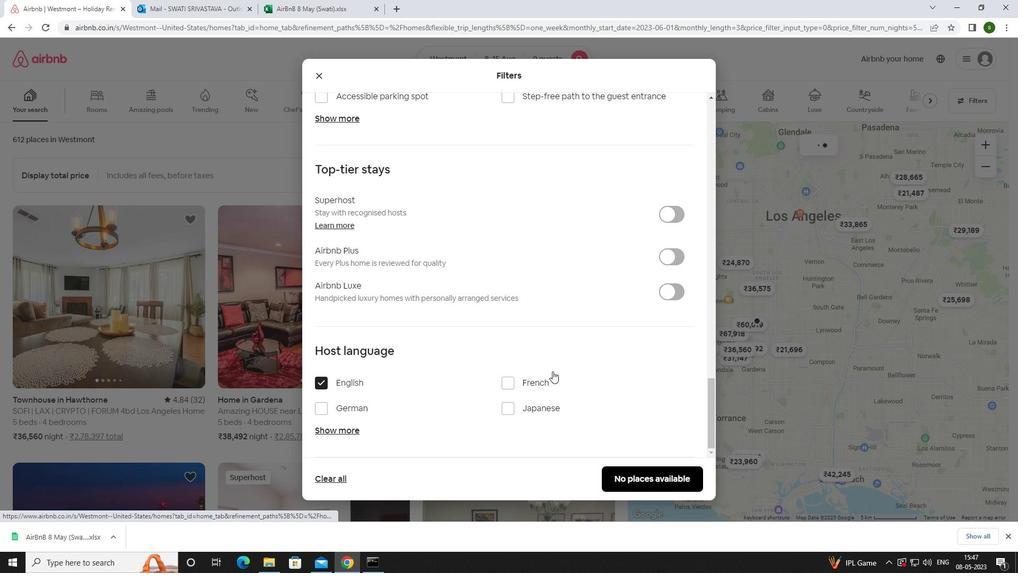 
